 Task: Open a blank sheet, save the file as 'retention' Insert a table ' 2 by 2' In first column, add headers, 'Task, Status'. Under first header, add  ResearchUnder second header, add Completed. Change table style to  'Black '
Action: Mouse moved to (14, 25)
Screenshot: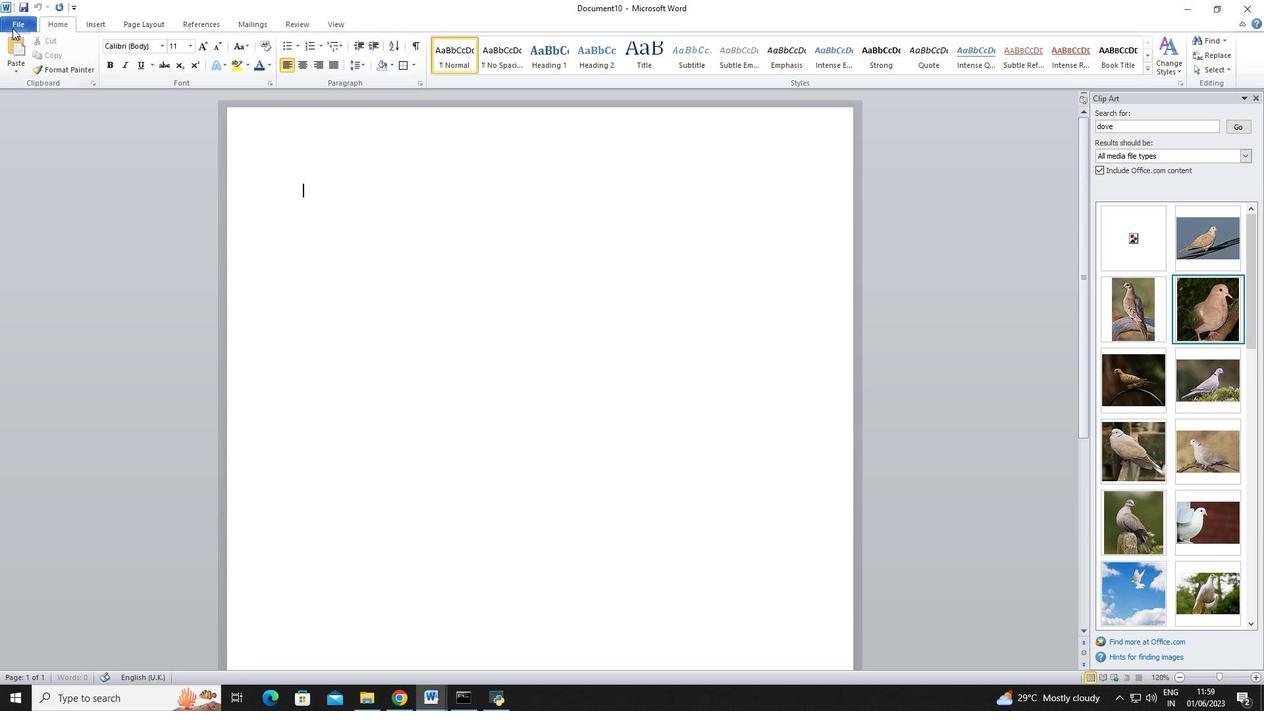 
Action: Mouse pressed left at (14, 25)
Screenshot: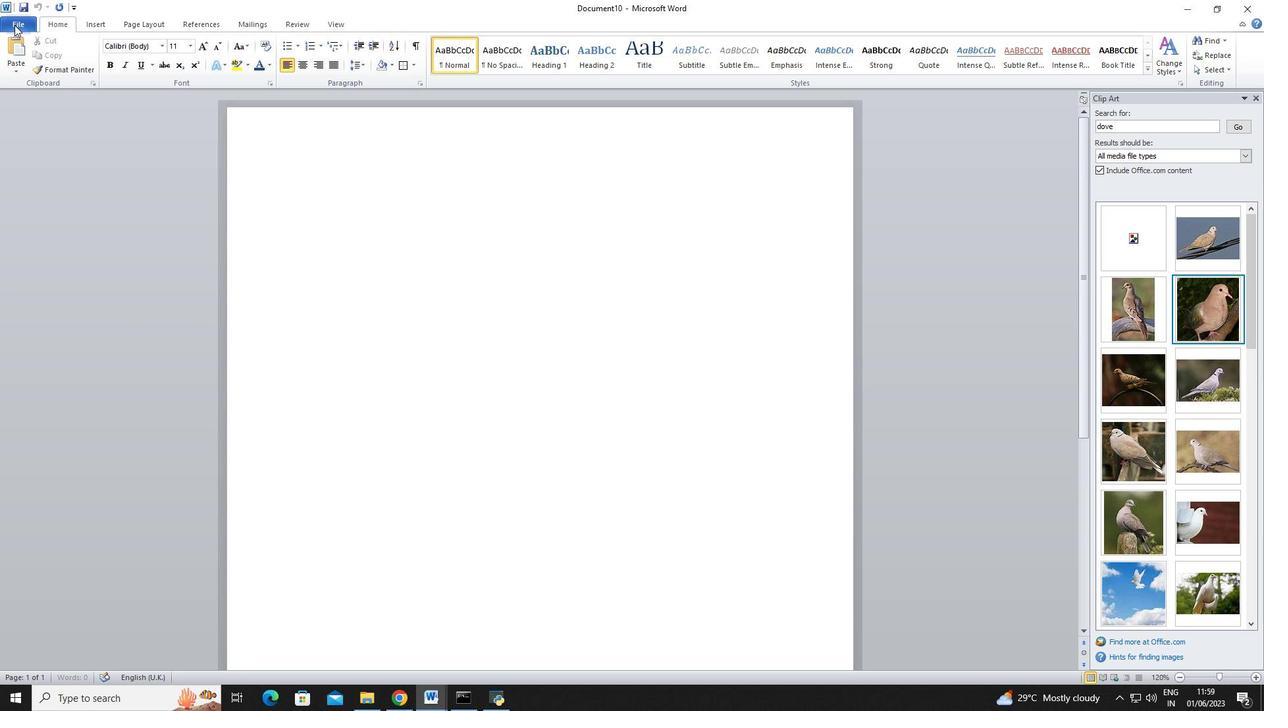 
Action: Mouse moved to (32, 170)
Screenshot: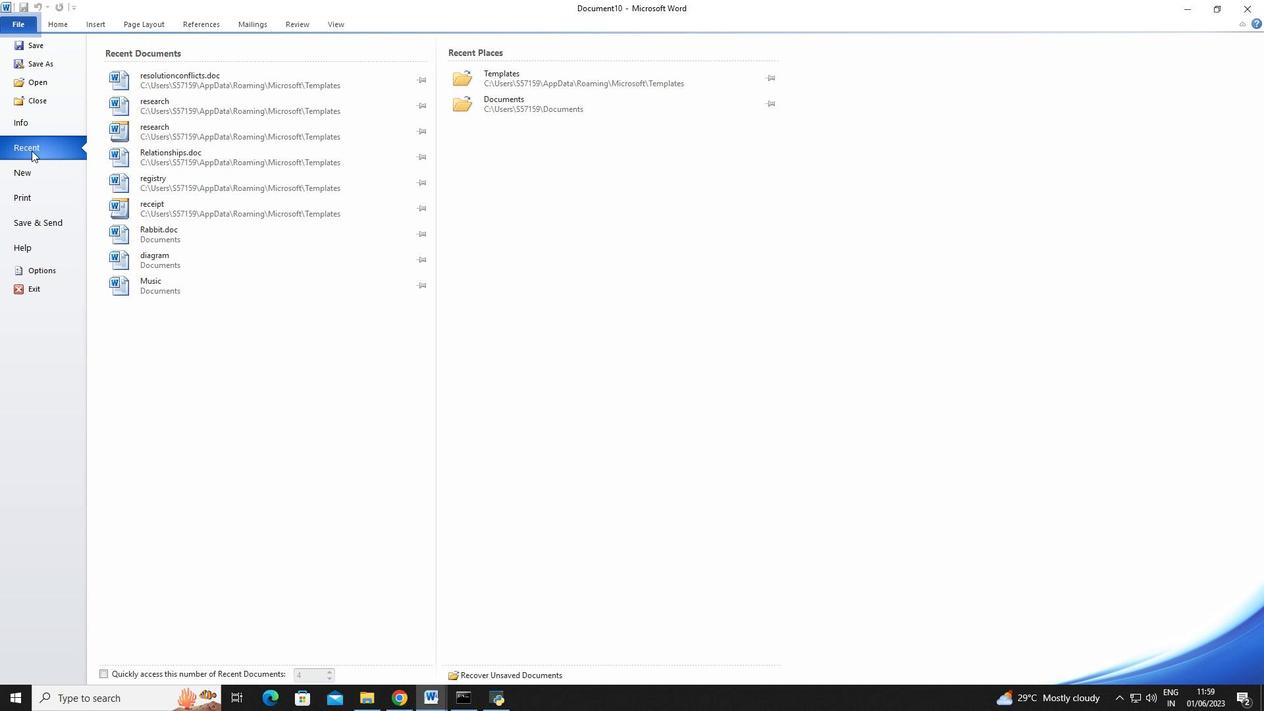 
Action: Mouse pressed left at (32, 170)
Screenshot: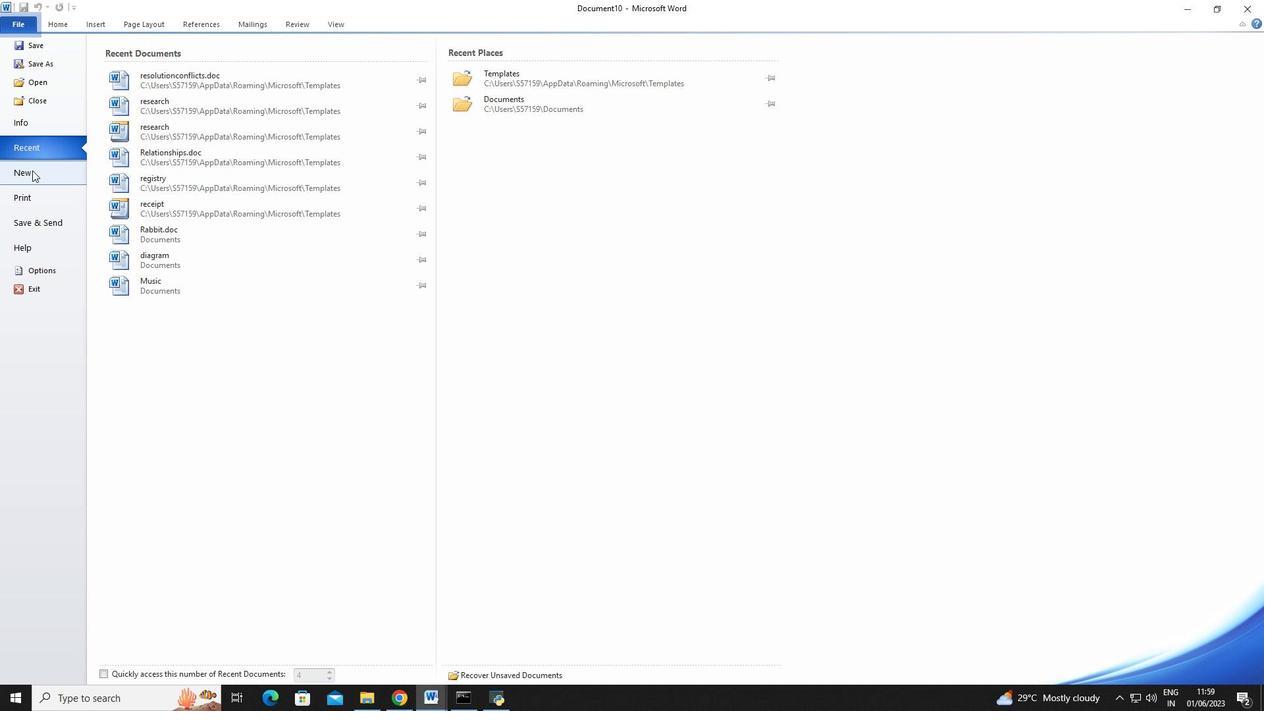 
Action: Mouse moved to (149, 115)
Screenshot: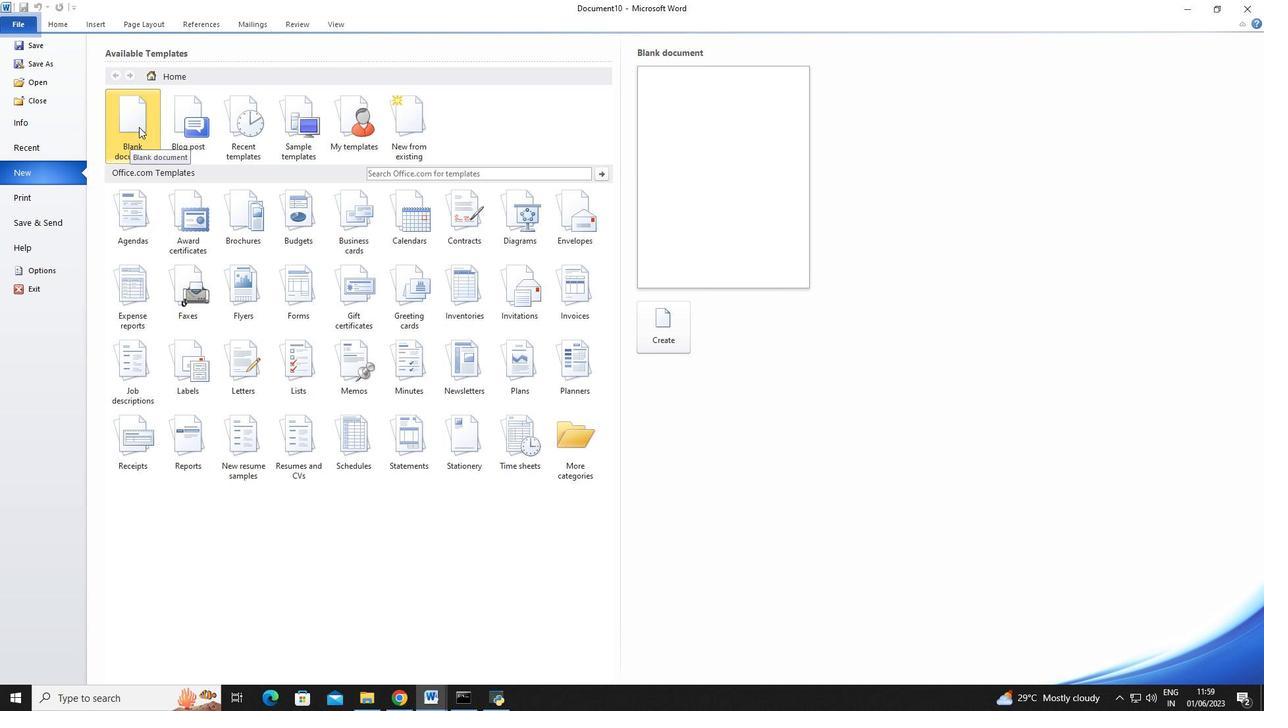 
Action: Mouse pressed left at (149, 115)
Screenshot: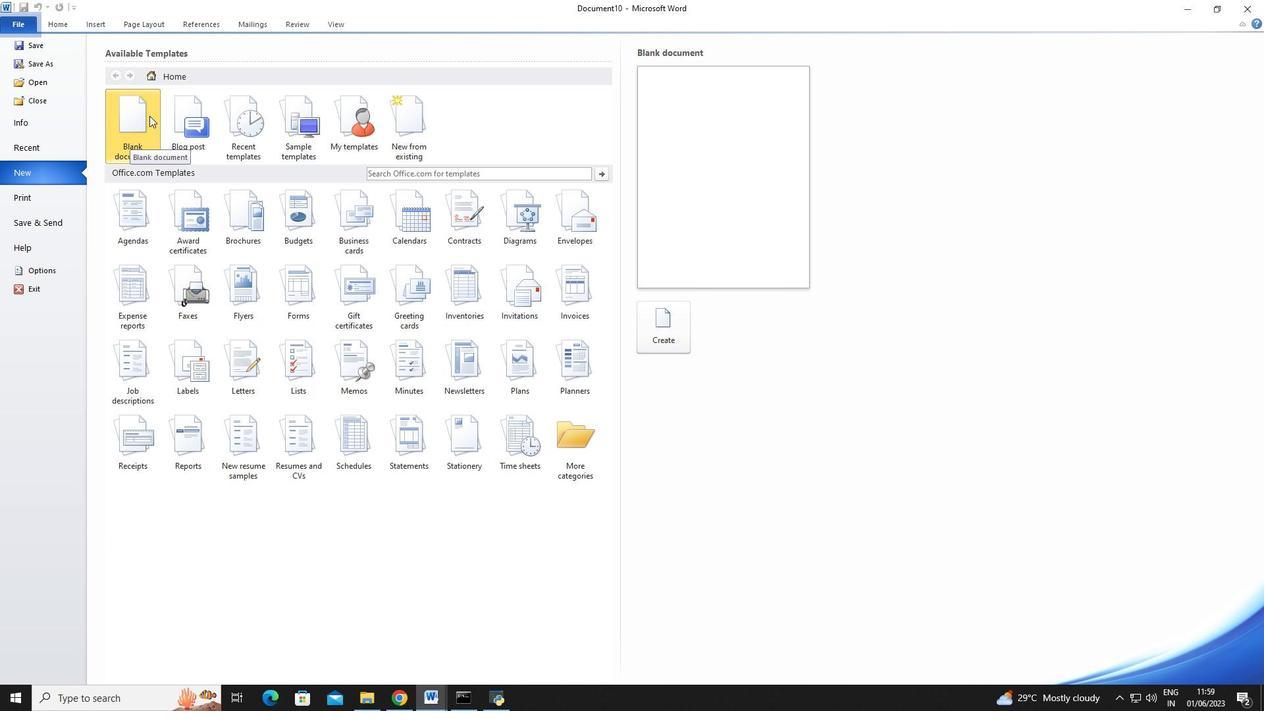 
Action: Mouse moved to (691, 343)
Screenshot: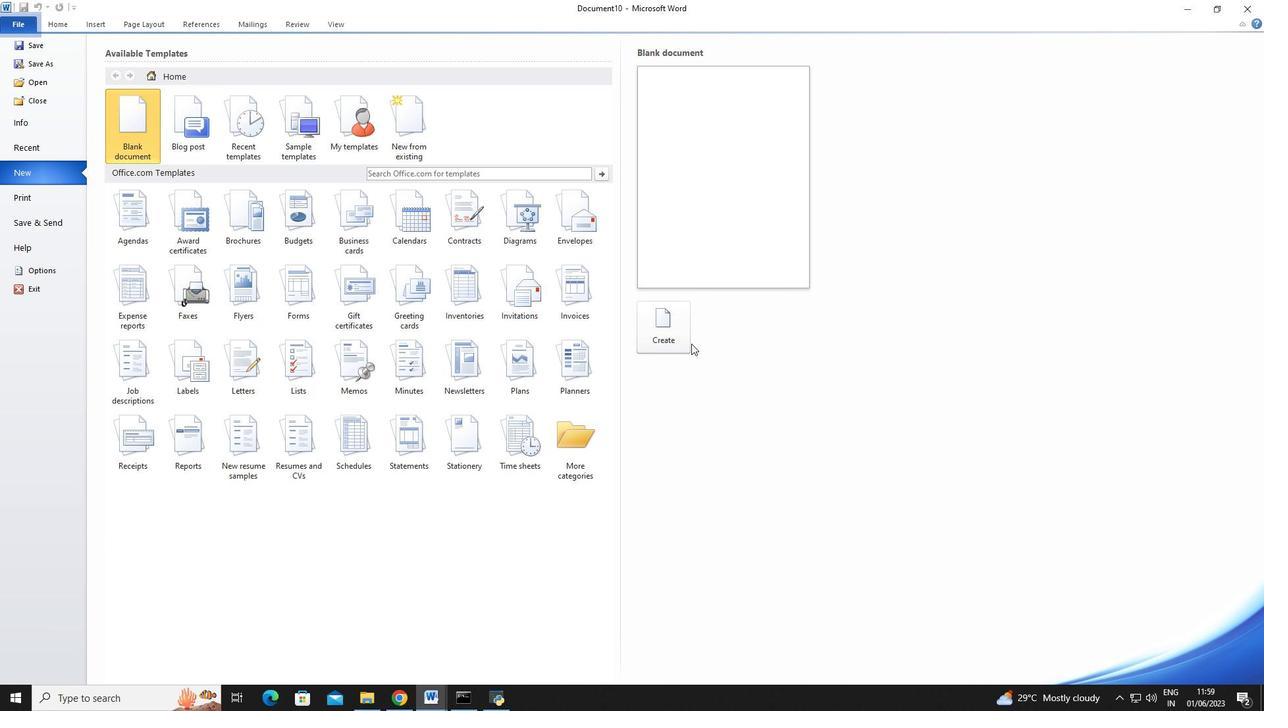 
Action: Mouse pressed left at (691, 343)
Screenshot: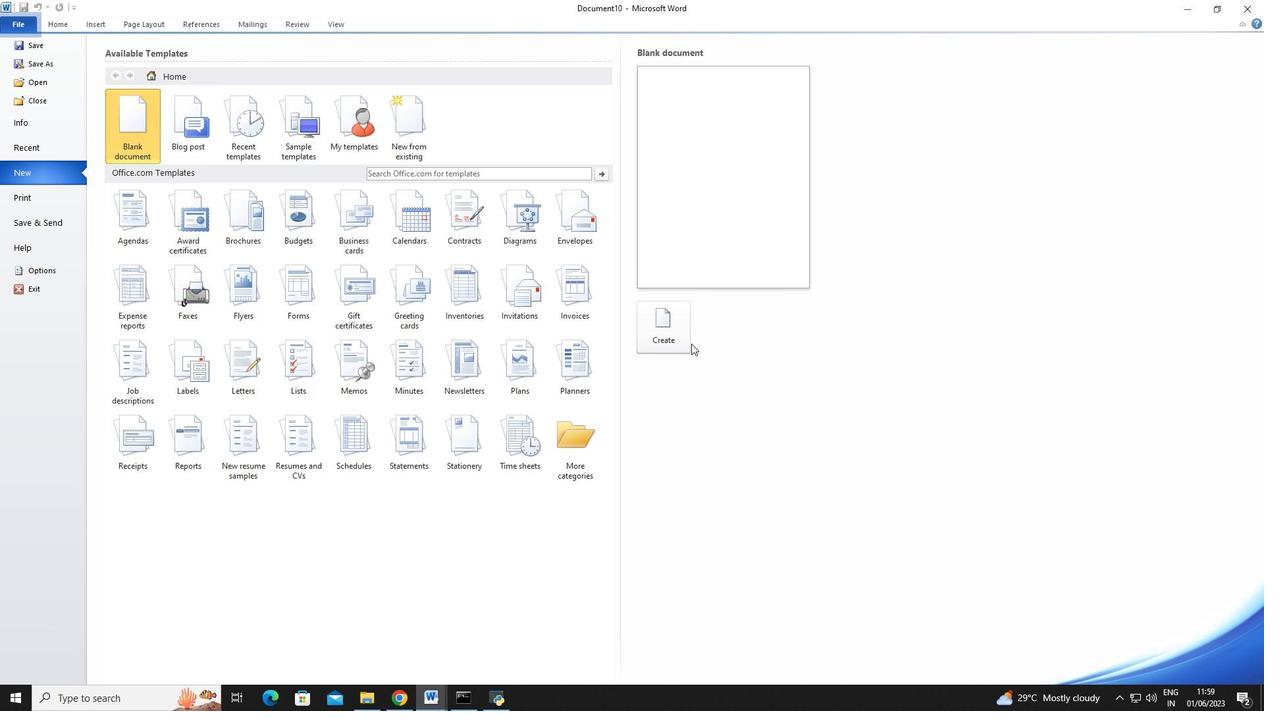 
Action: Mouse moved to (679, 337)
Screenshot: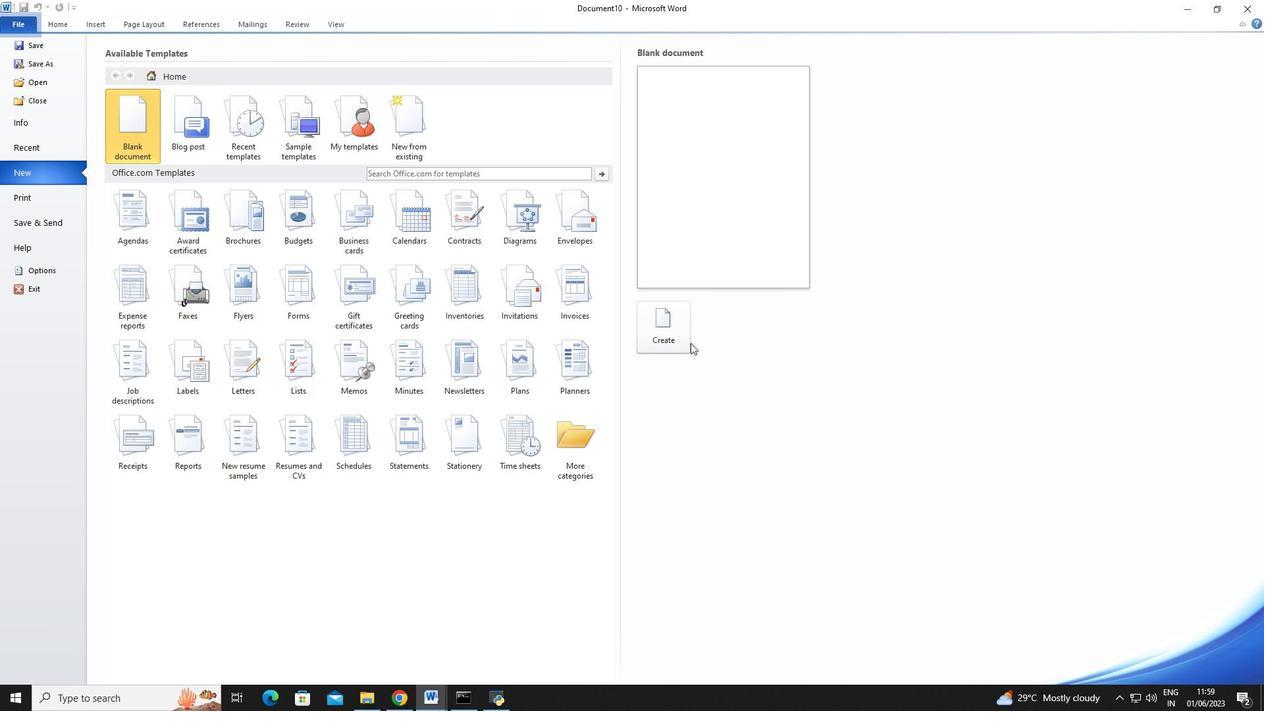 
Action: Mouse pressed left at (679, 337)
Screenshot: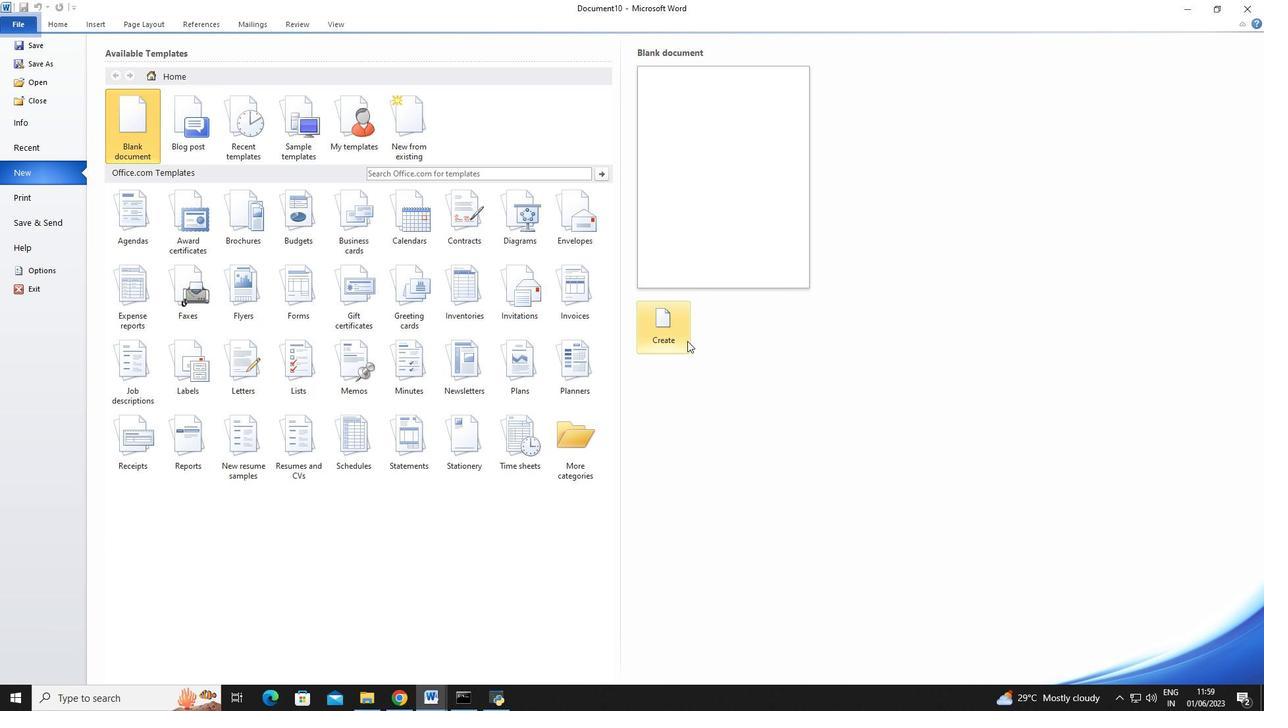 
Action: Mouse moved to (24, 3)
Screenshot: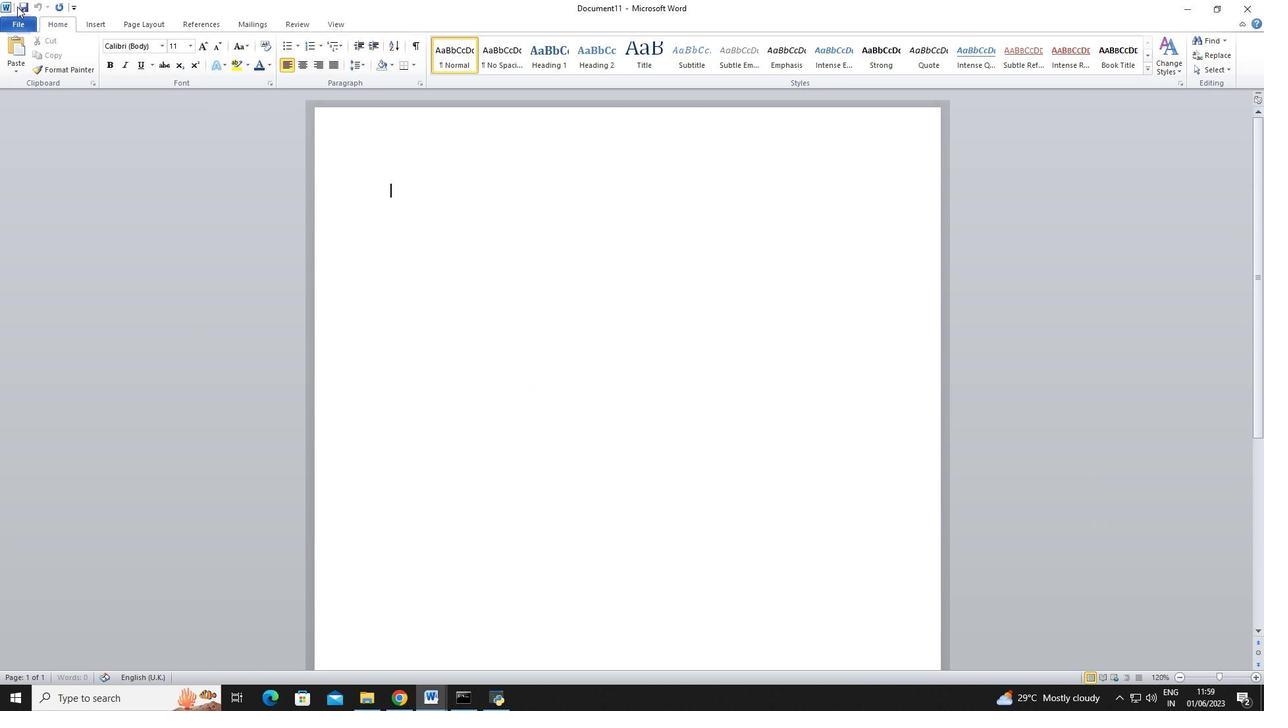 
Action: Mouse pressed left at (24, 3)
Screenshot: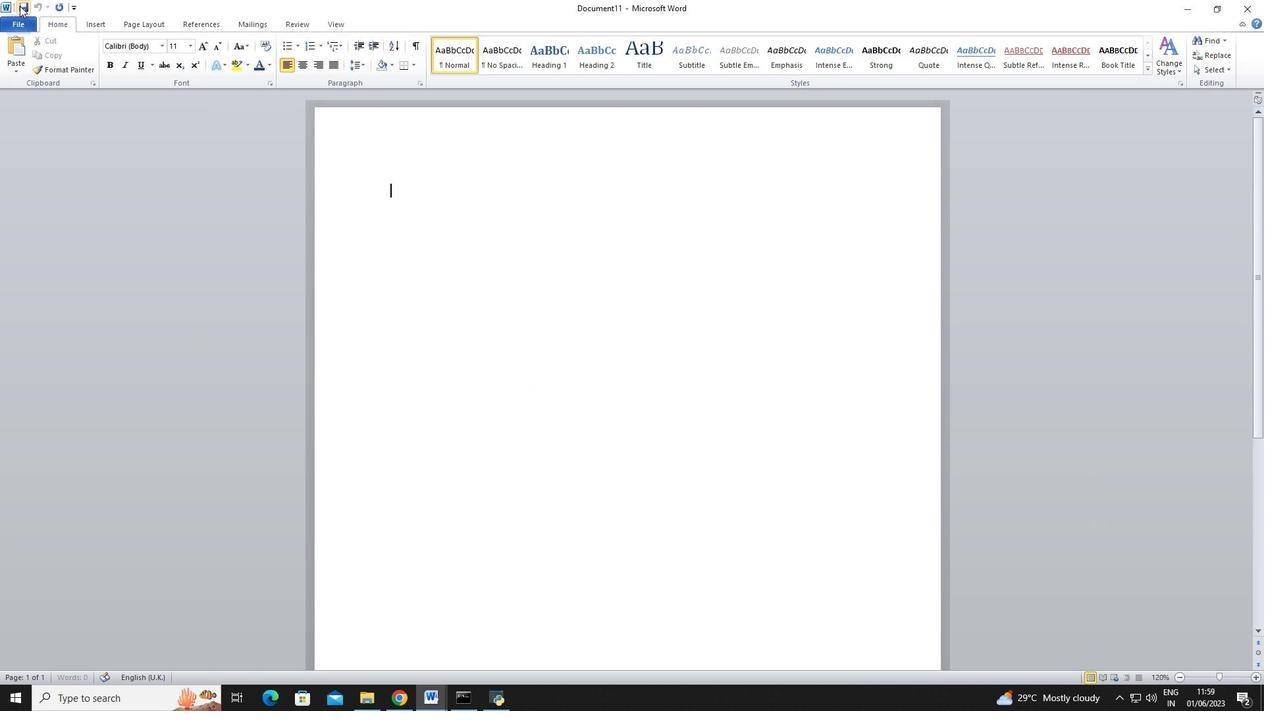 
Action: Mouse moved to (144, 255)
Screenshot: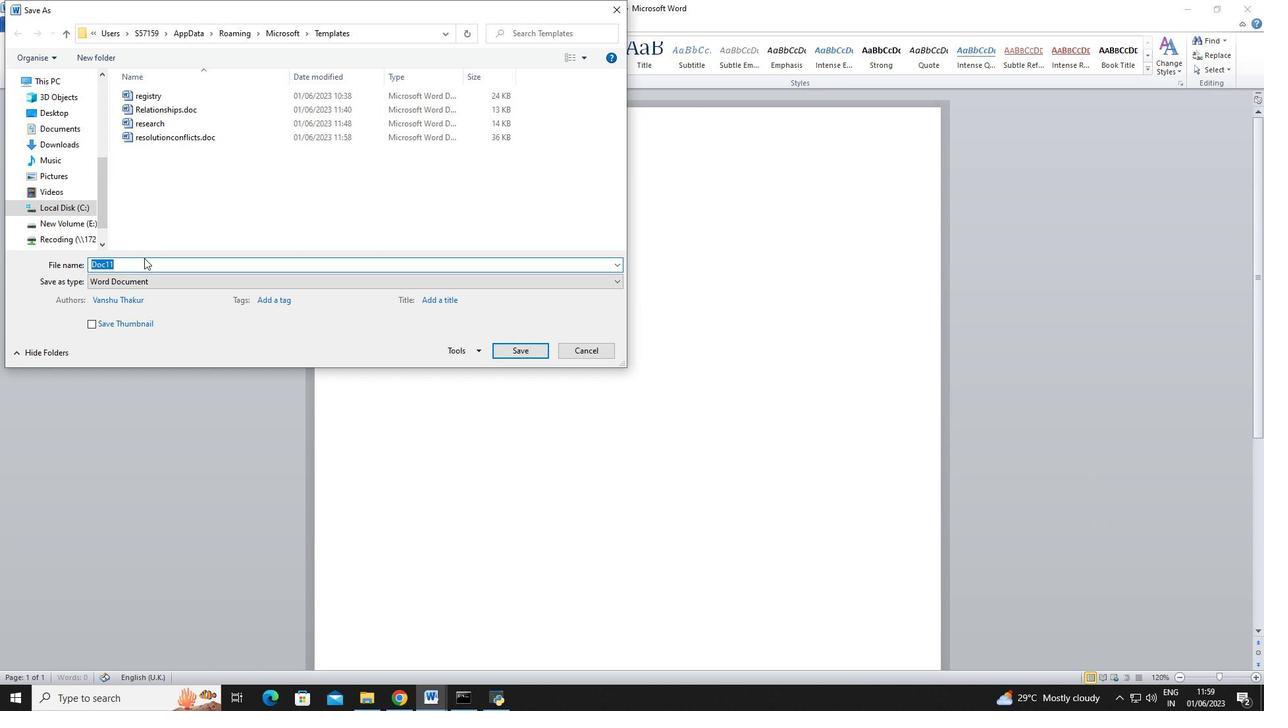 
Action: Key pressed rete
Screenshot: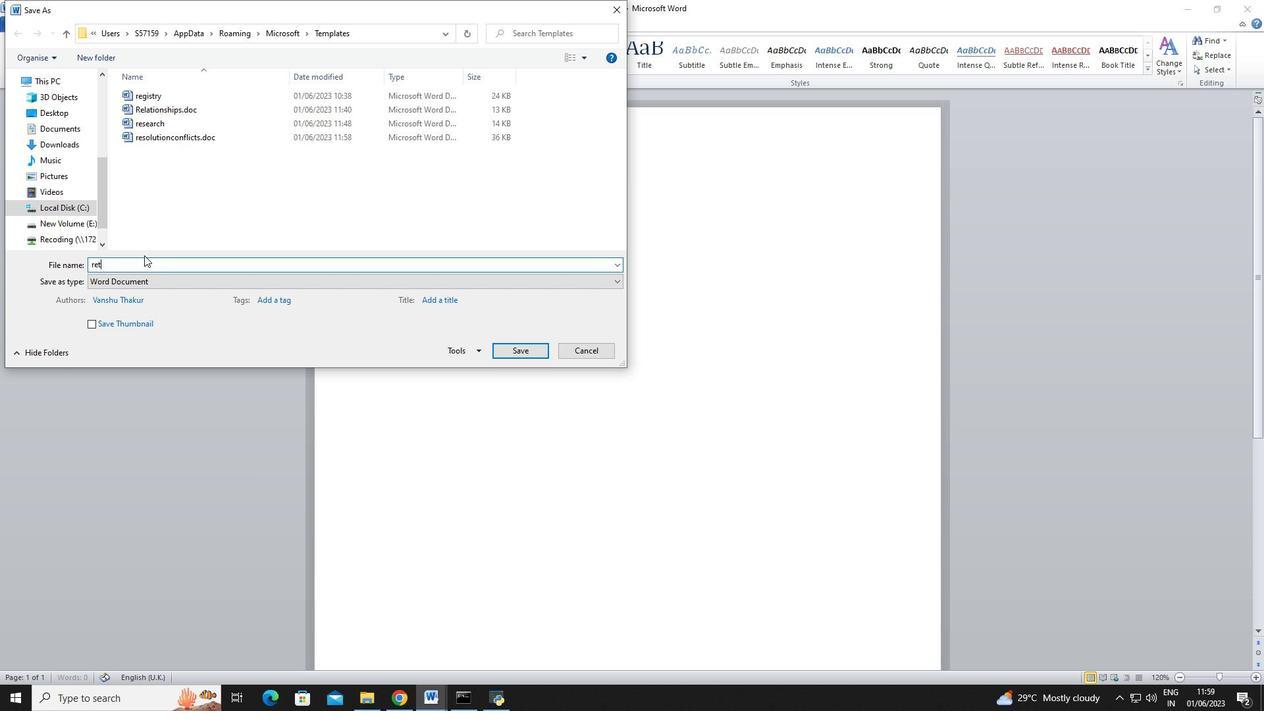 
Action: Mouse moved to (144, 254)
Screenshot: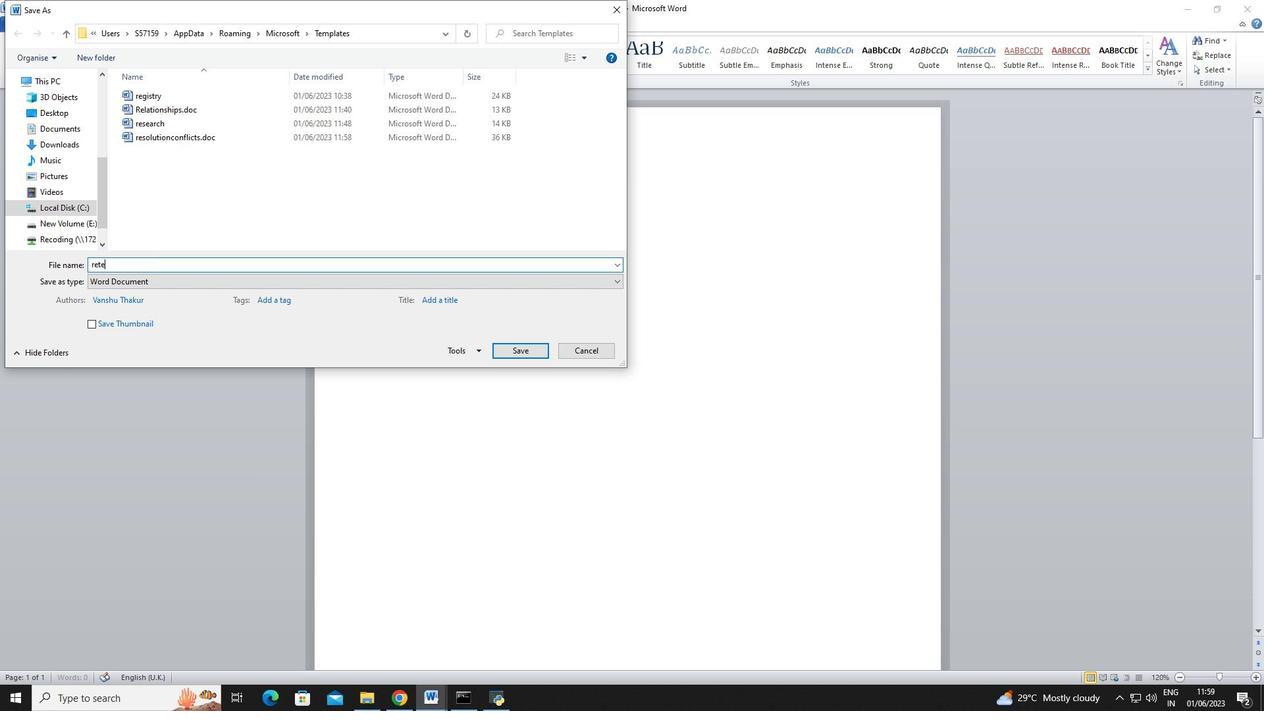 
Action: Key pressed ntion
Screenshot: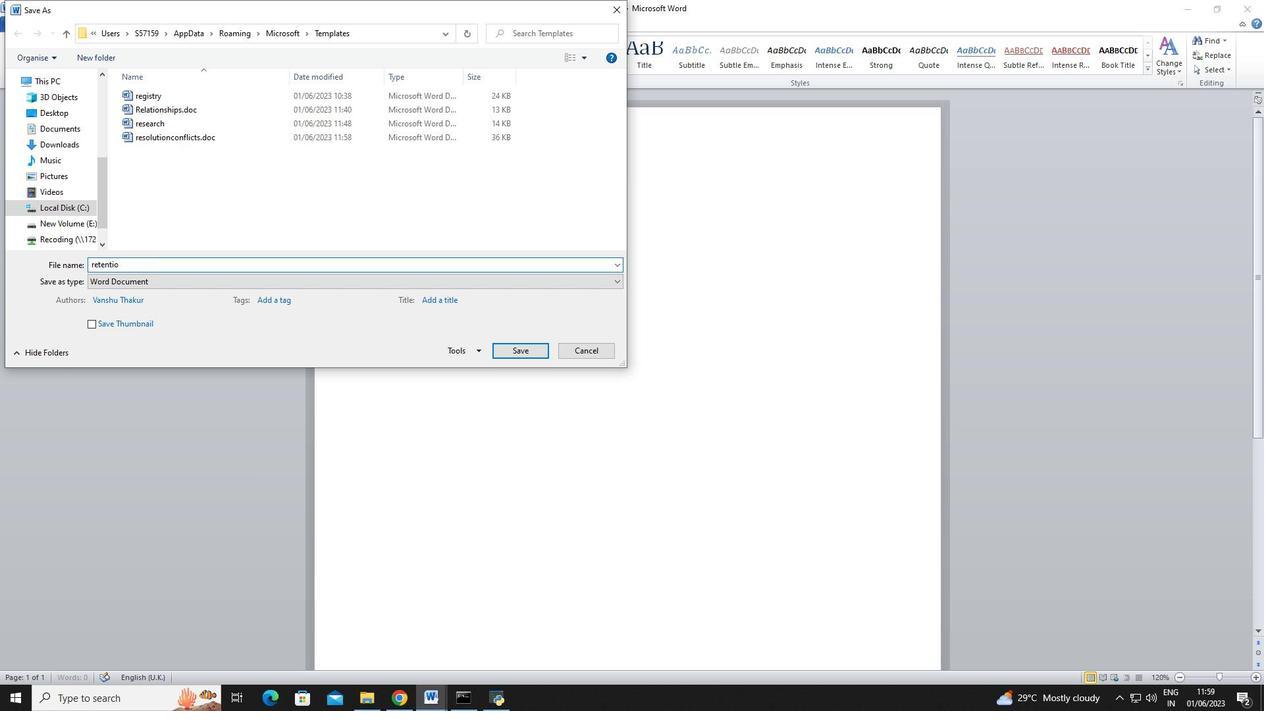 
Action: Mouse moved to (525, 357)
Screenshot: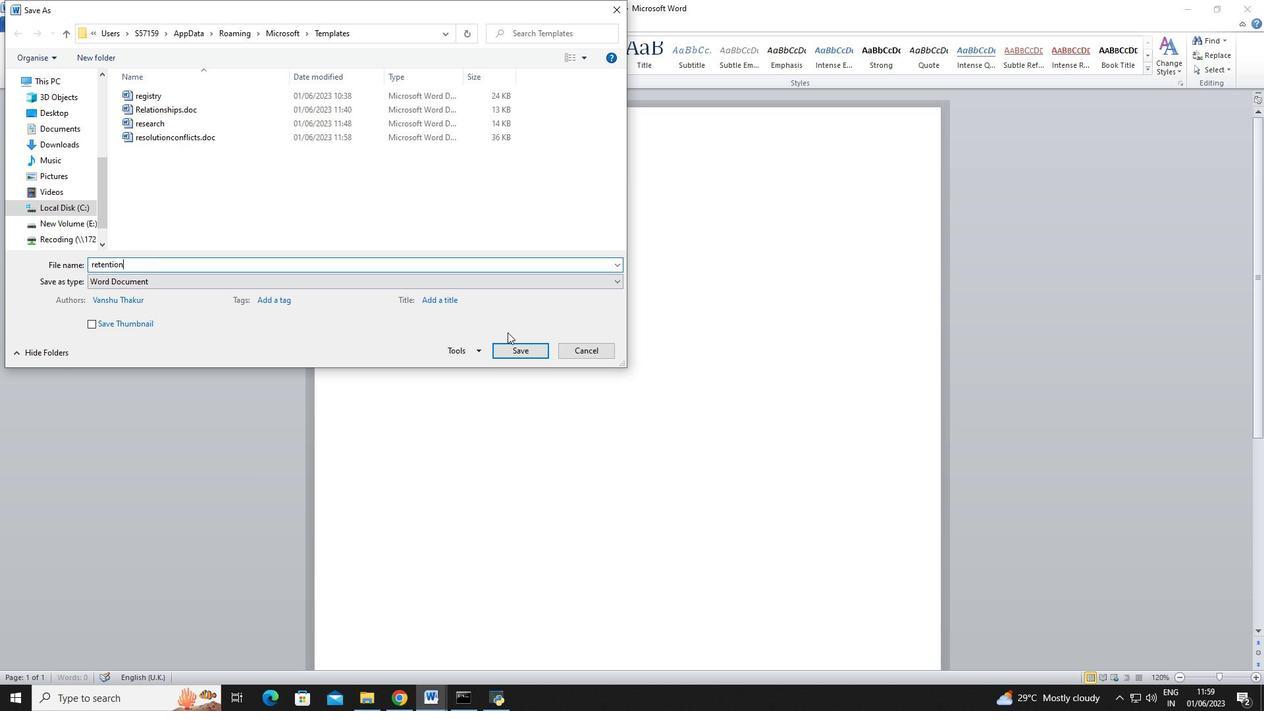 
Action: Mouse pressed left at (525, 357)
Screenshot: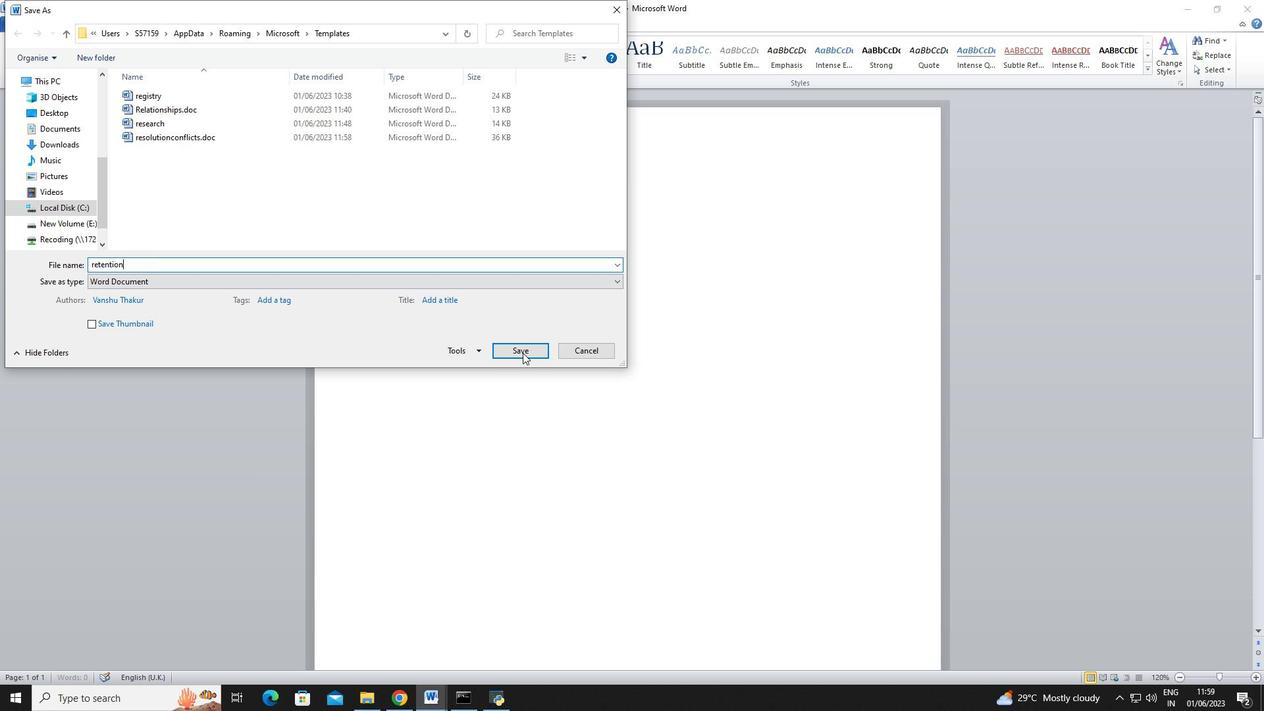 
Action: Mouse moved to (100, 19)
Screenshot: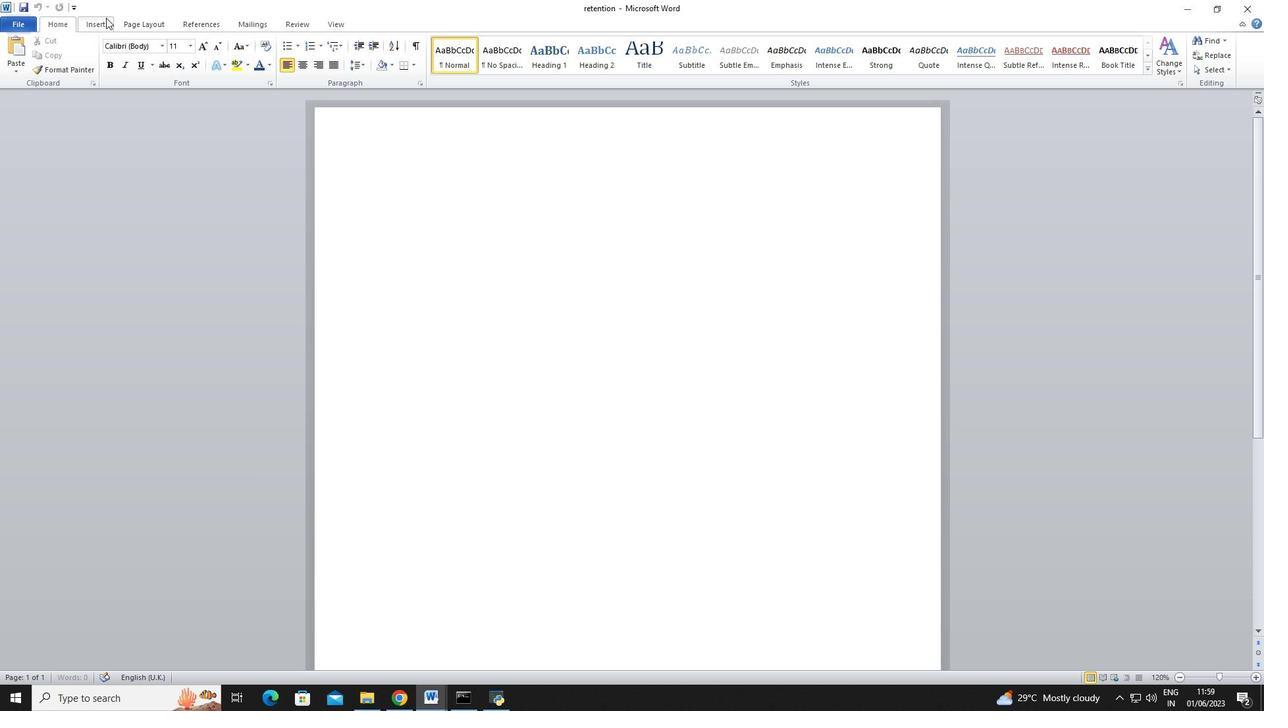 
Action: Mouse pressed left at (100, 19)
Screenshot: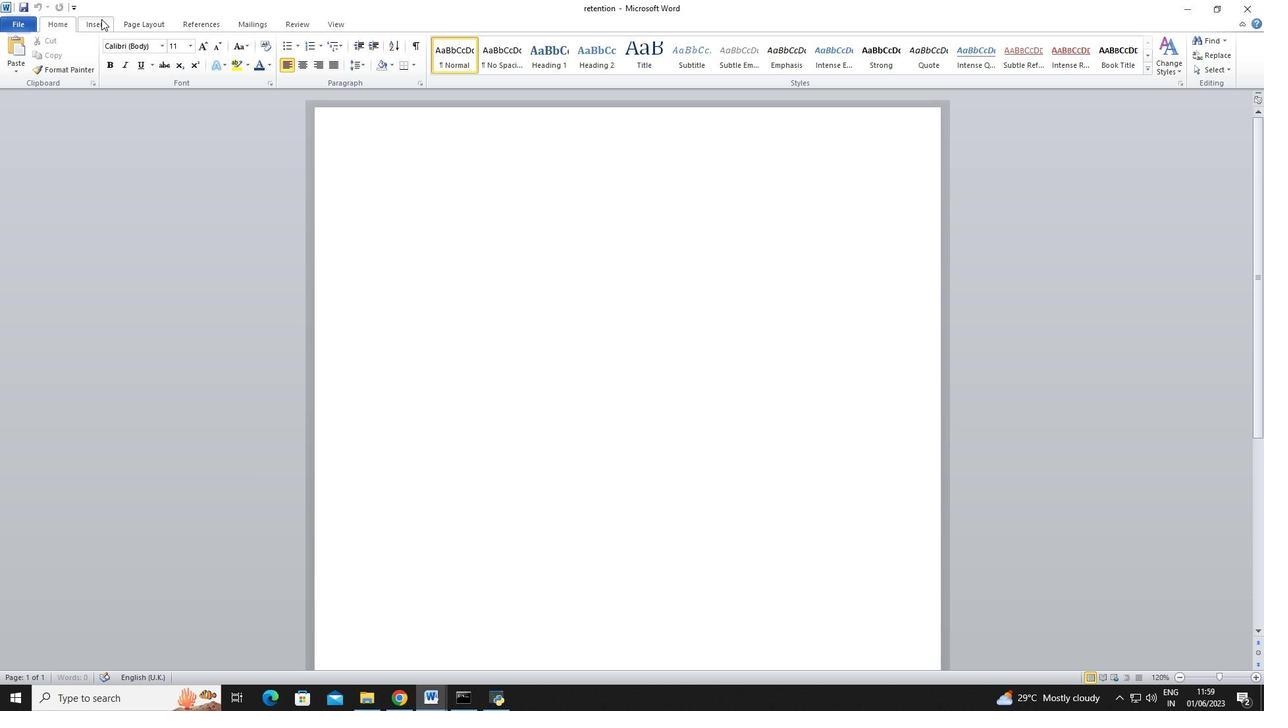
Action: Mouse moved to (110, 57)
Screenshot: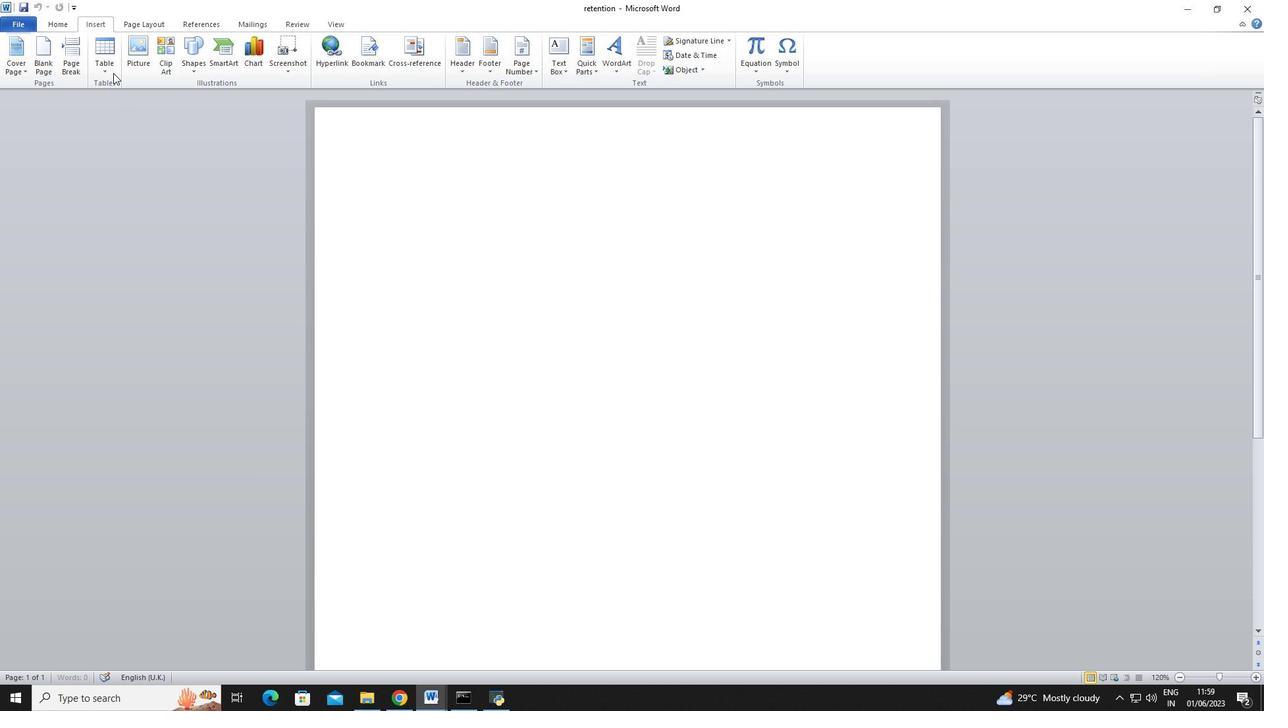 
Action: Mouse pressed left at (110, 57)
Screenshot: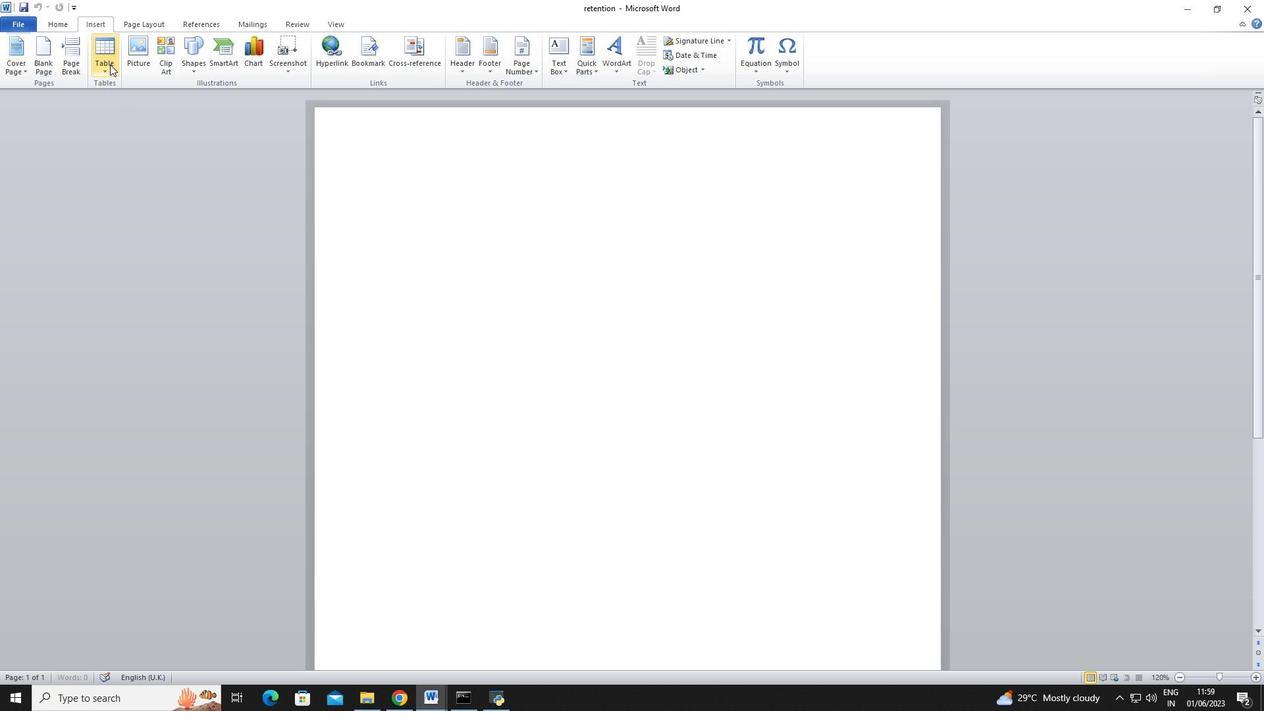 
Action: Mouse moved to (113, 108)
Screenshot: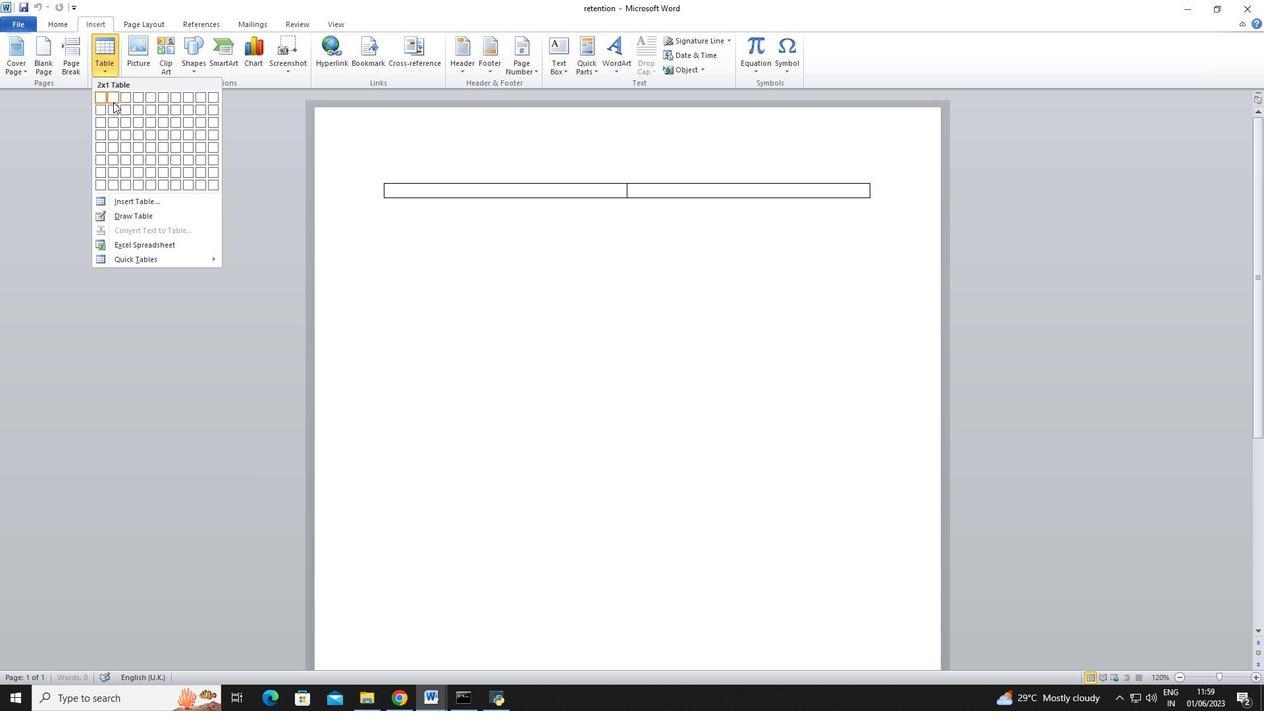 
Action: Mouse pressed left at (113, 108)
Screenshot: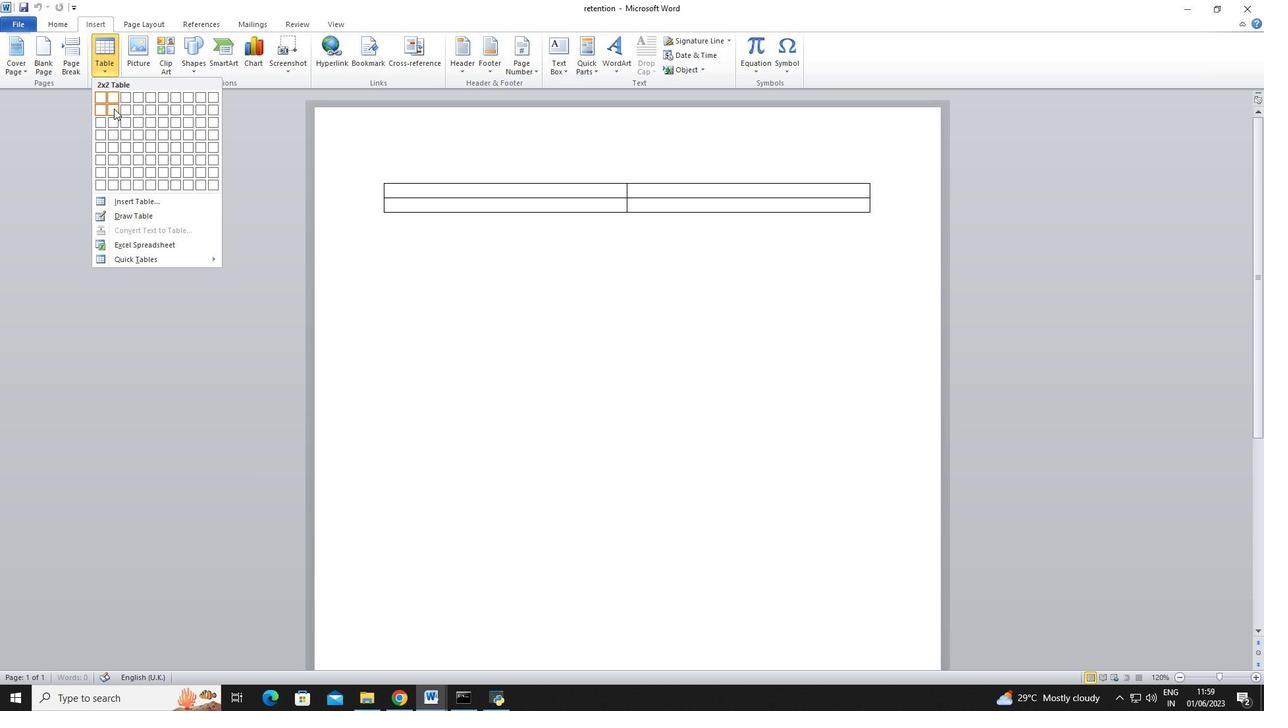 
Action: Mouse moved to (423, 192)
Screenshot: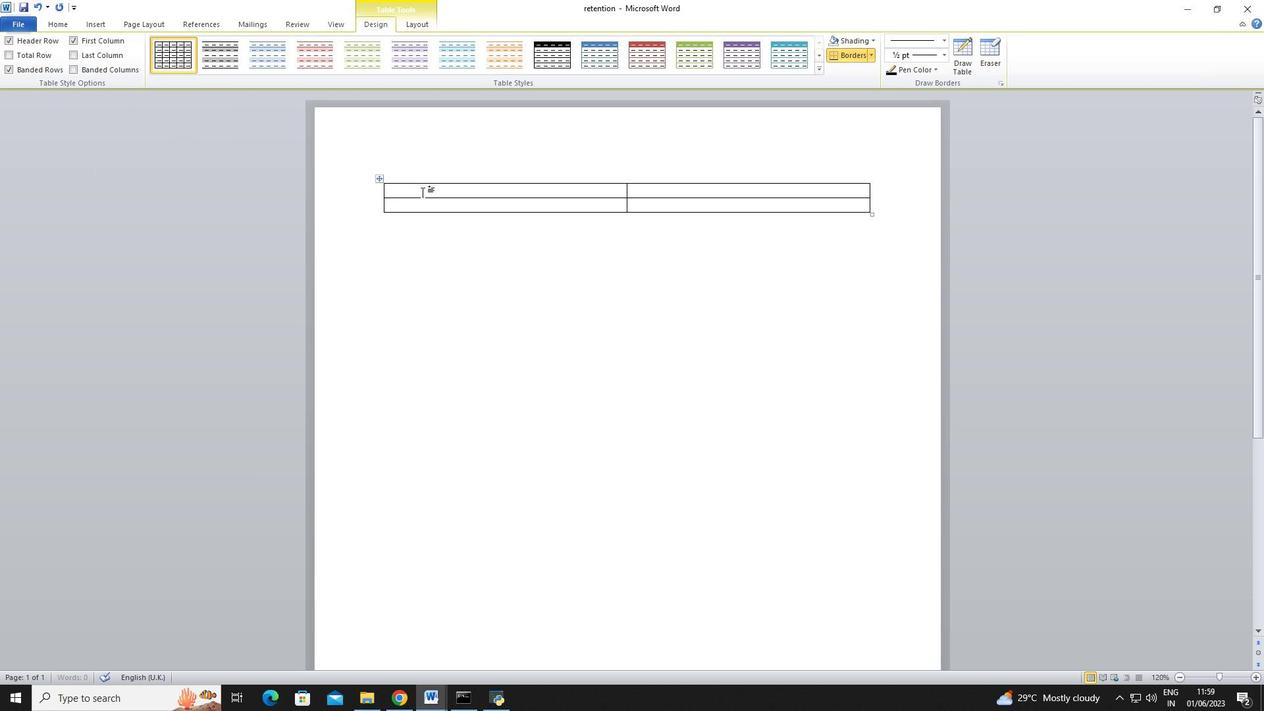 
Action: Mouse pressed left at (423, 192)
Screenshot: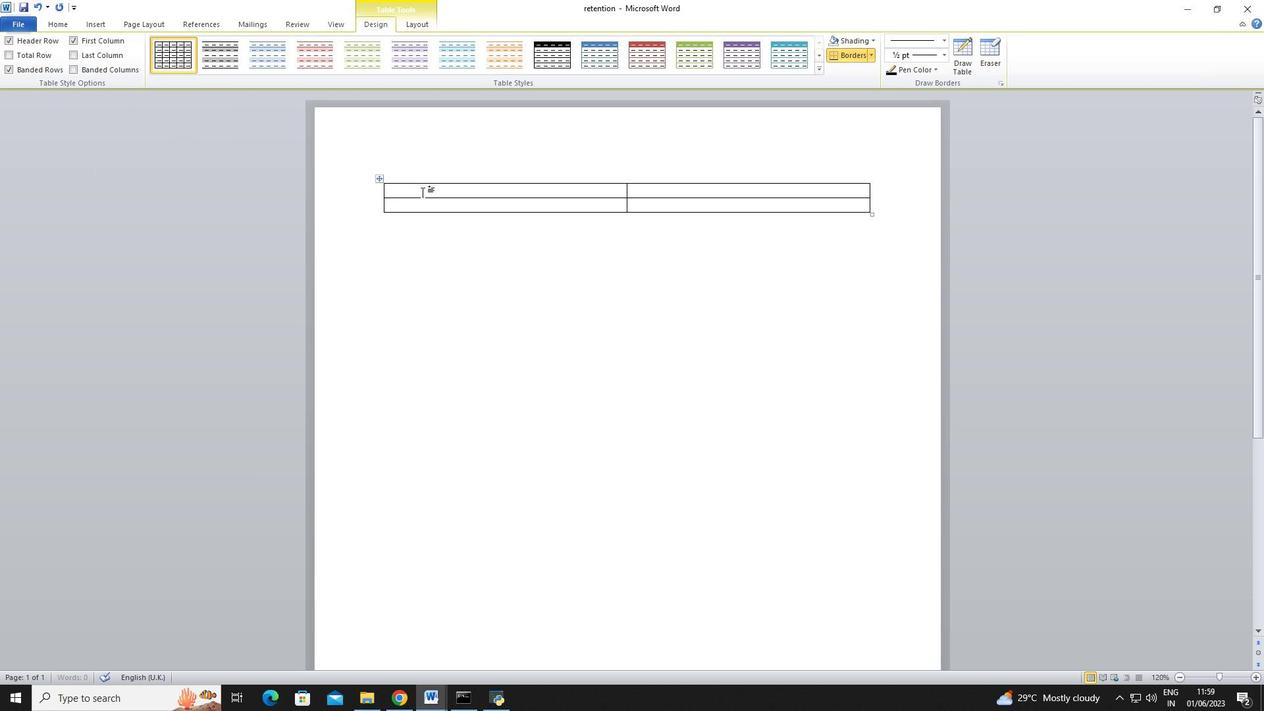 
Action: Key pressed <Key.shift><Key.shift><Key.shift><Key.shift><Key.shift><Key.shift><Key.shift><Key.shift><Key.shift><Key.shift><Key.shift><Key.shift><Key.shift>Headers
Screenshot: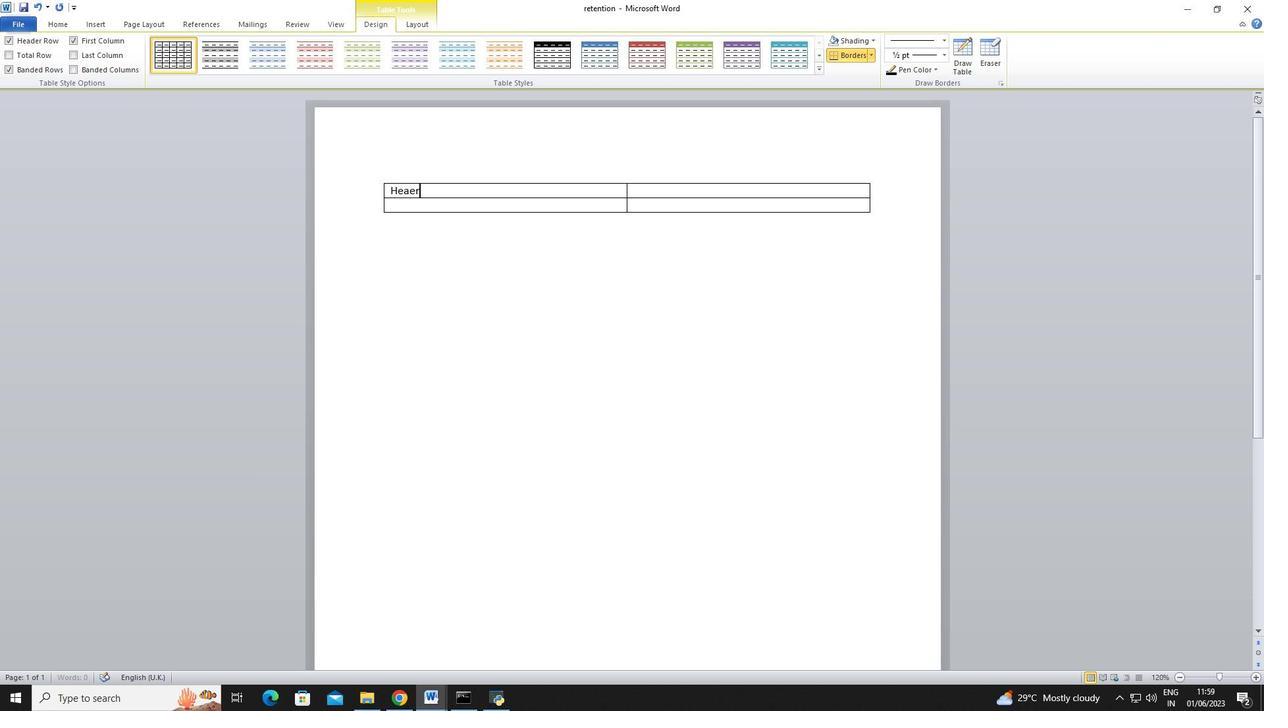
Action: Mouse moved to (444, 193)
Screenshot: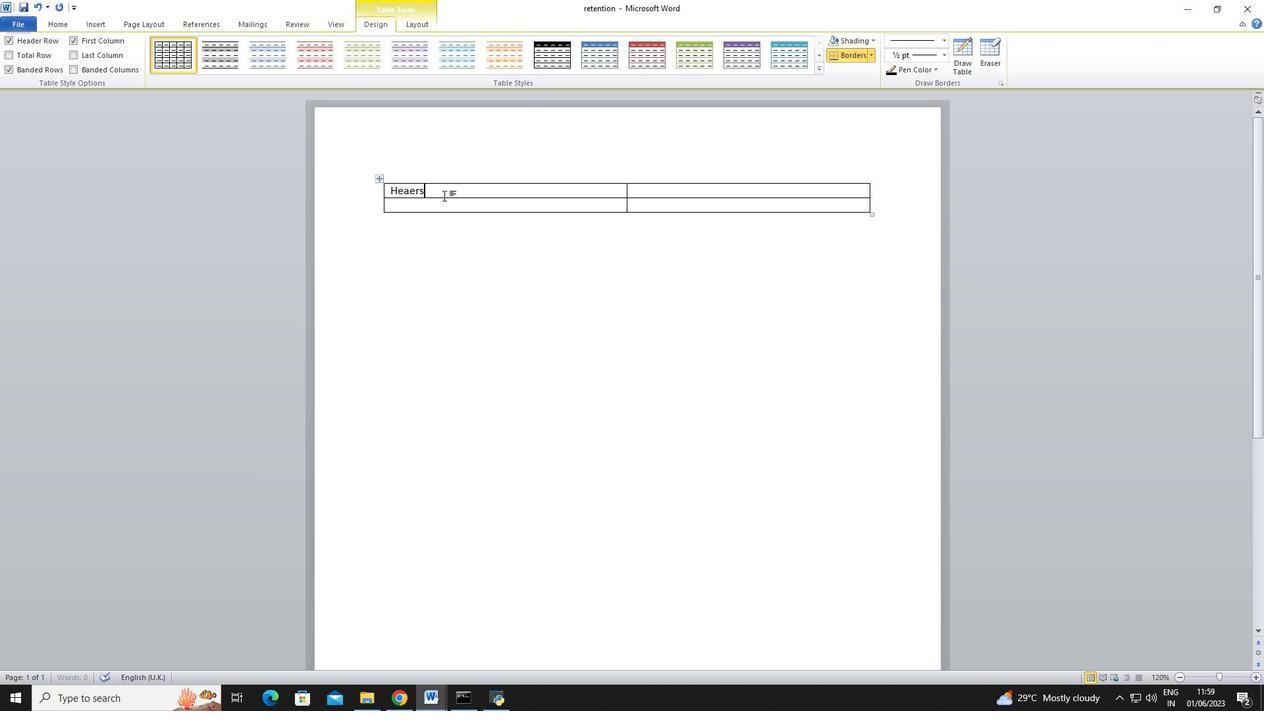 
Action: Mouse pressed left at (444, 193)
Screenshot: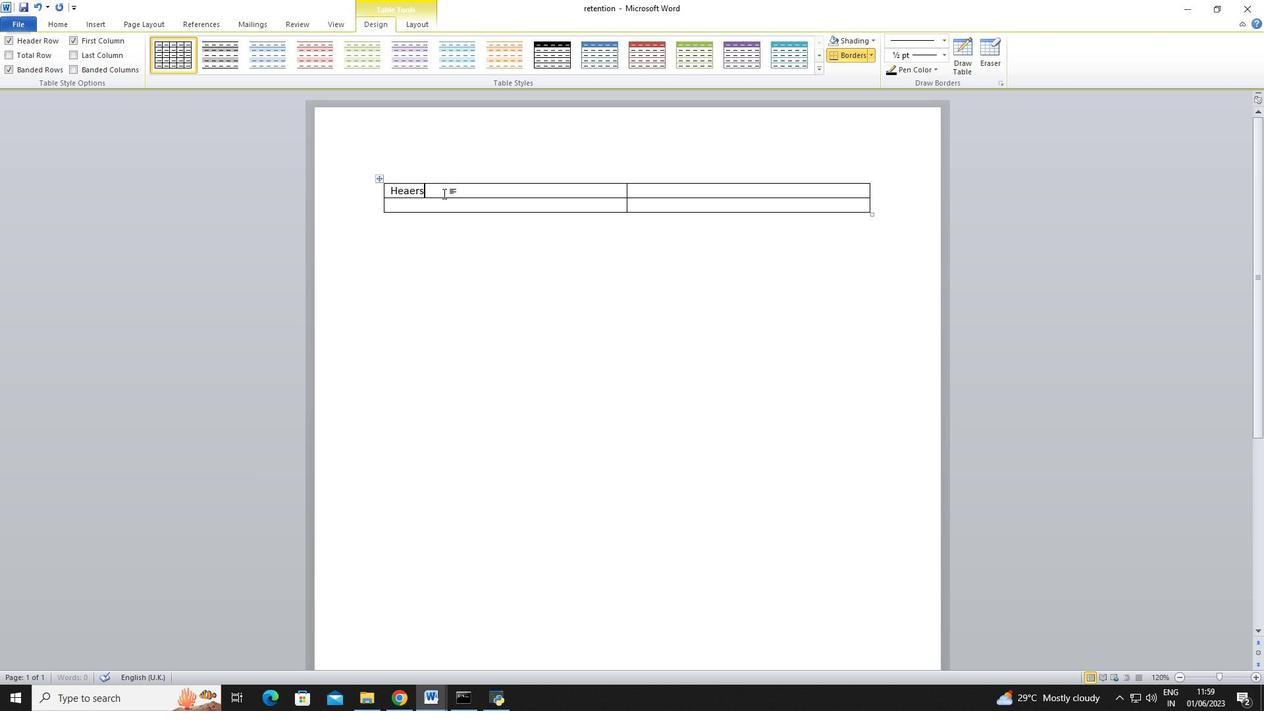 
Action: Mouse moved to (388, 189)
Screenshot: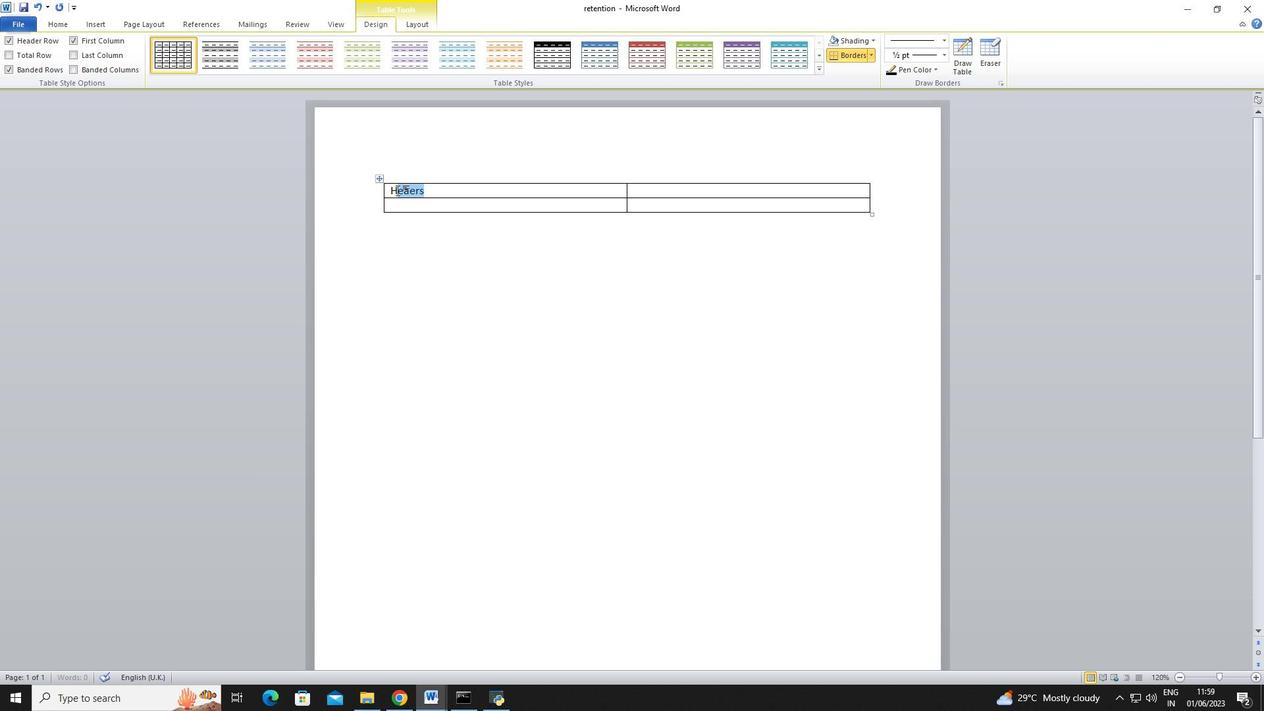 
Action: Key pressed <Key.shift>Task
Screenshot: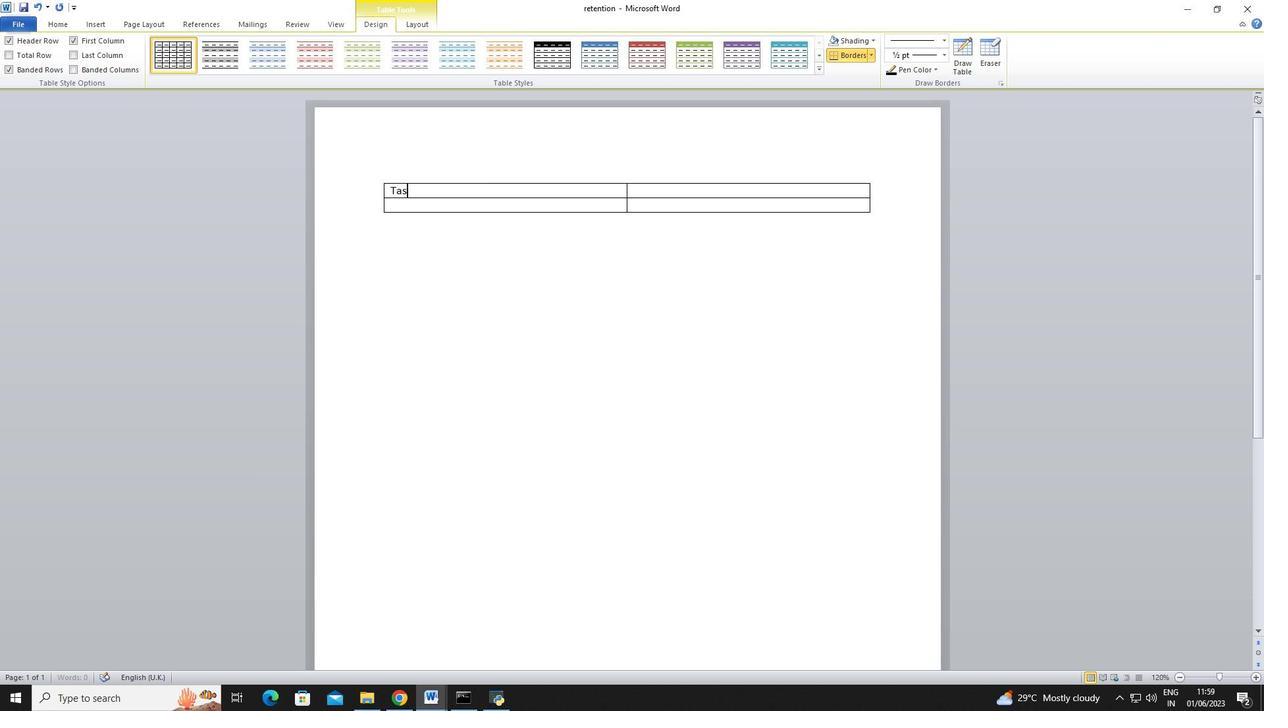 
Action: Mouse moved to (662, 193)
Screenshot: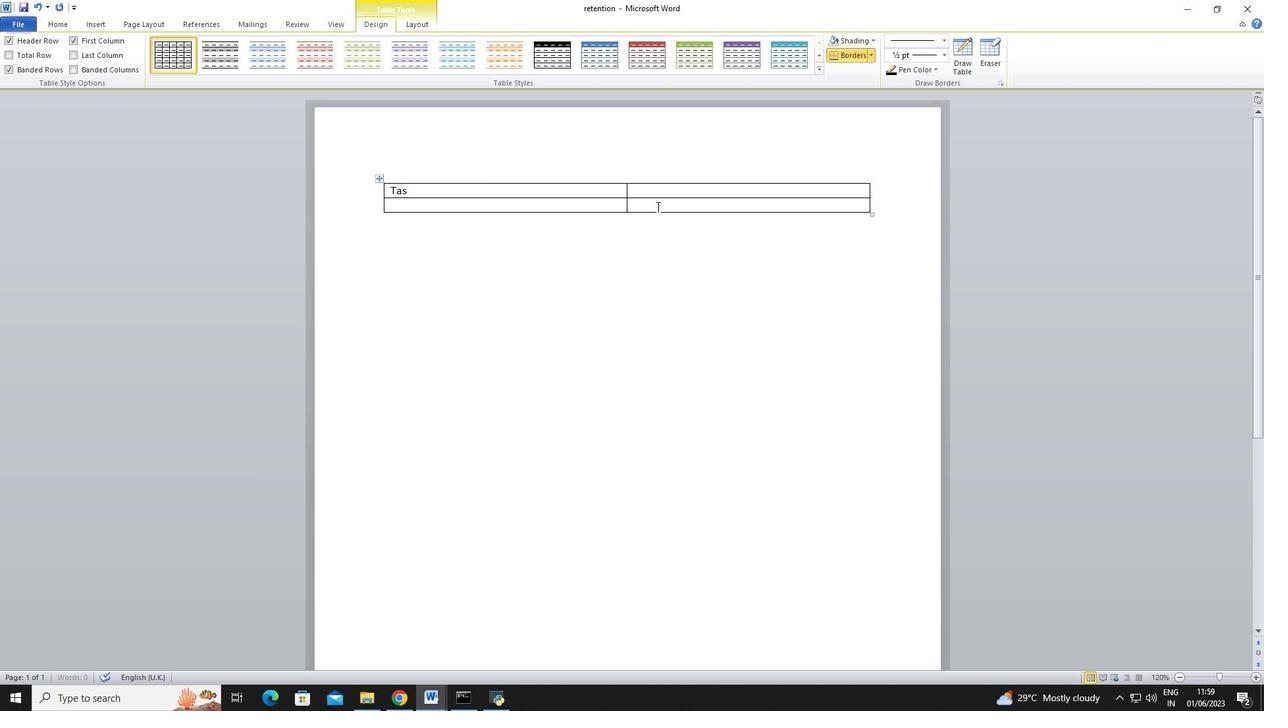 
Action: Mouse pressed left at (662, 193)
Screenshot: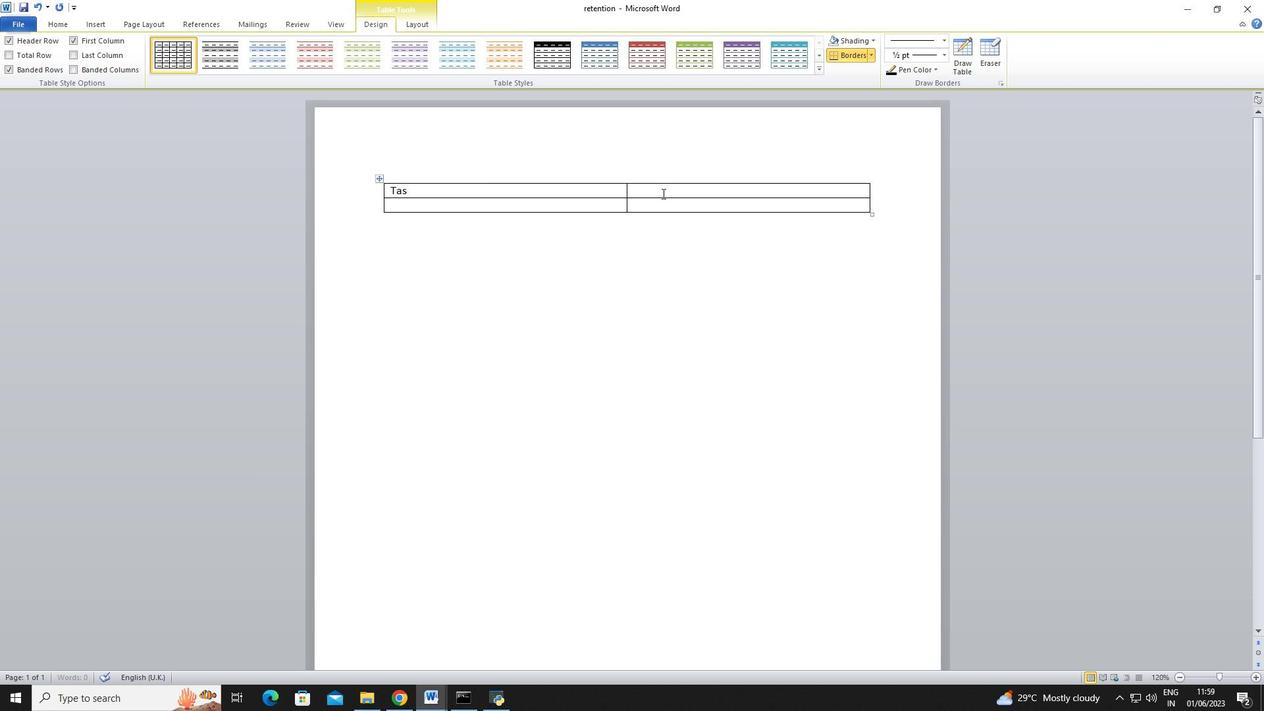 
Action: Key pressed <Key.shift><Key.shift><Key.shift><Key.shift><Key.shift><Key.shift><Key.shift><Key.shift><Key.shift><Key.shift><Key.shift><Key.shift><Key.shift><Key.shift><Key.shift><Key.shift><Key.shift><Key.shift><Key.shift>Staatus
Screenshot: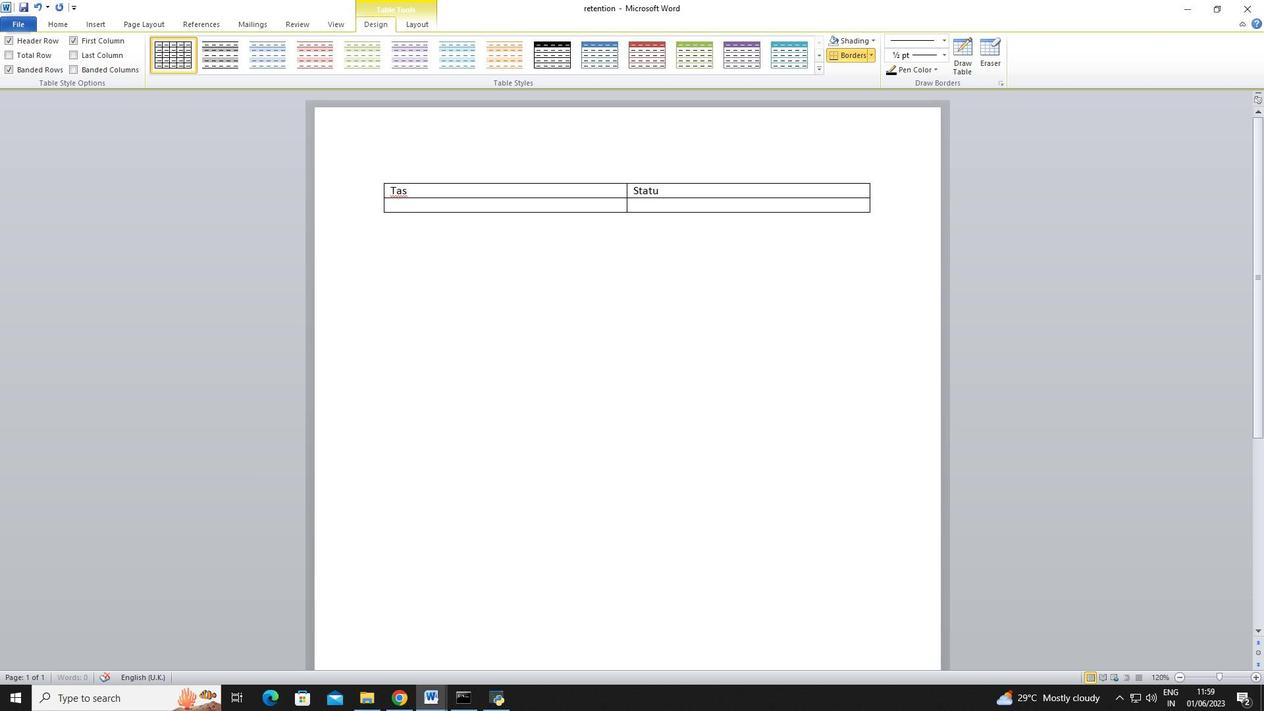 
Action: Mouse moved to (422, 193)
Screenshot: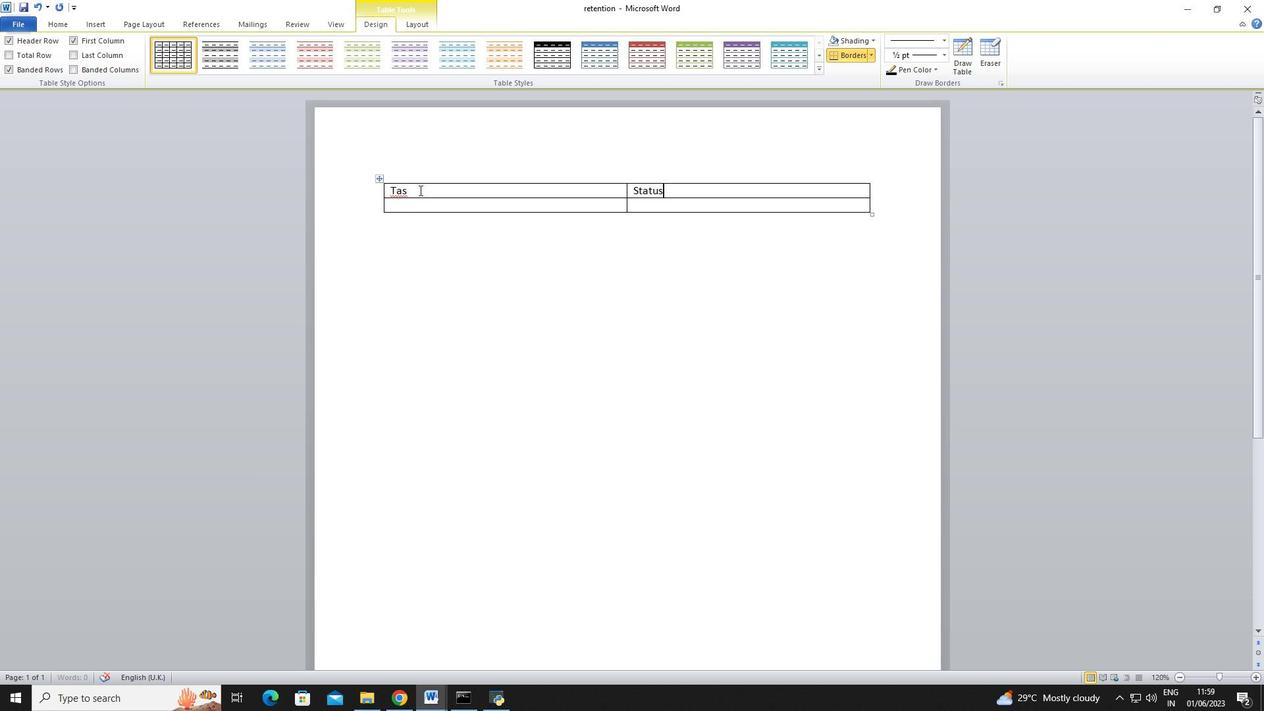 
Action: Mouse pressed left at (422, 193)
Screenshot: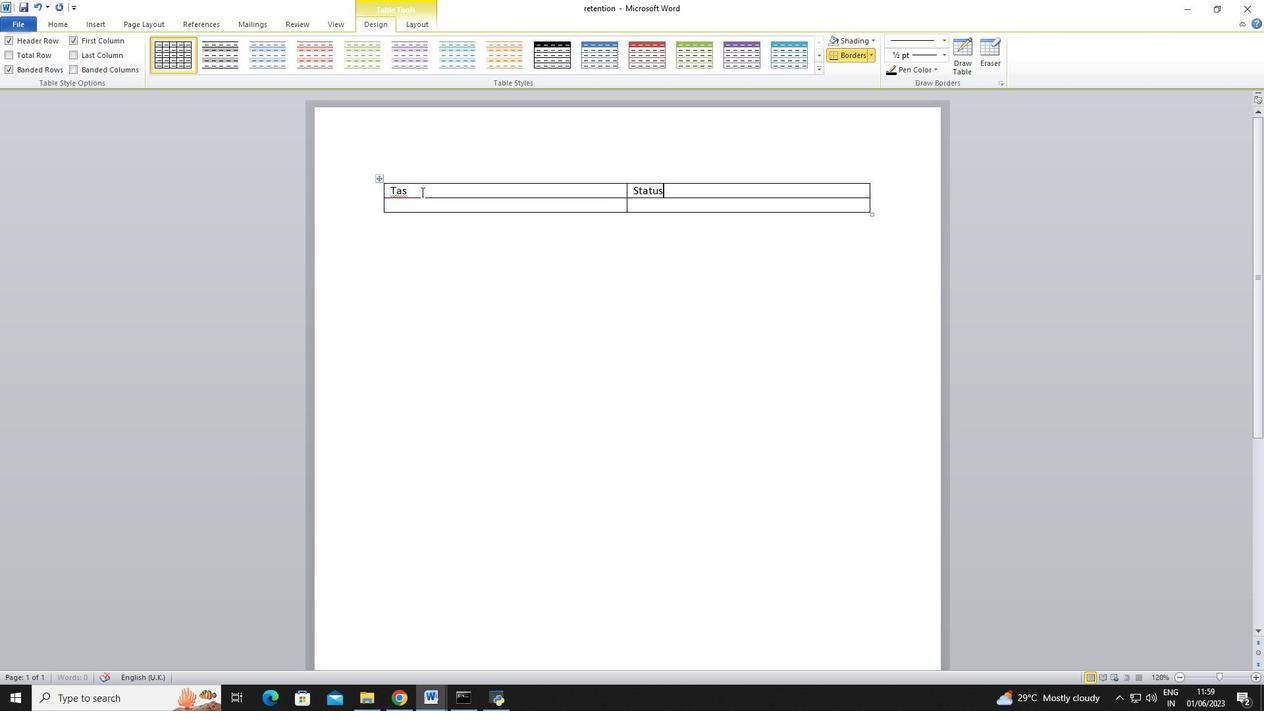 
Action: Key pressed k
Screenshot: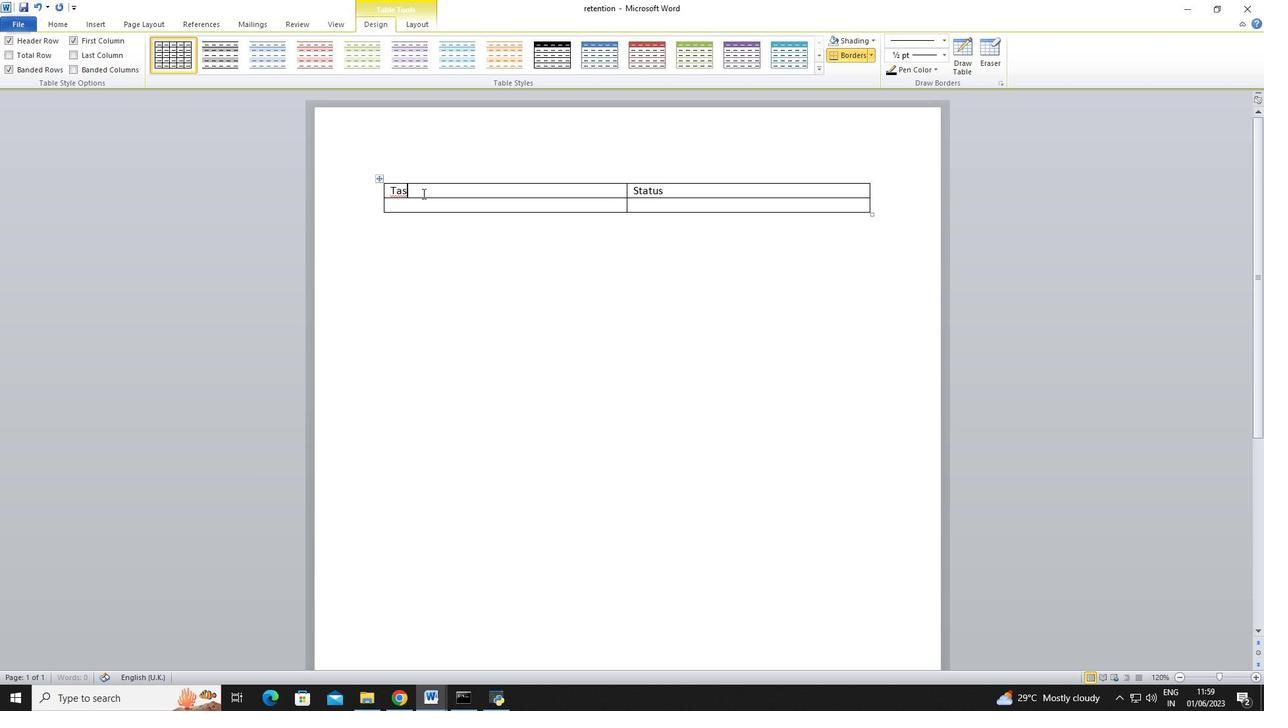 
Action: Mouse moved to (407, 212)
Screenshot: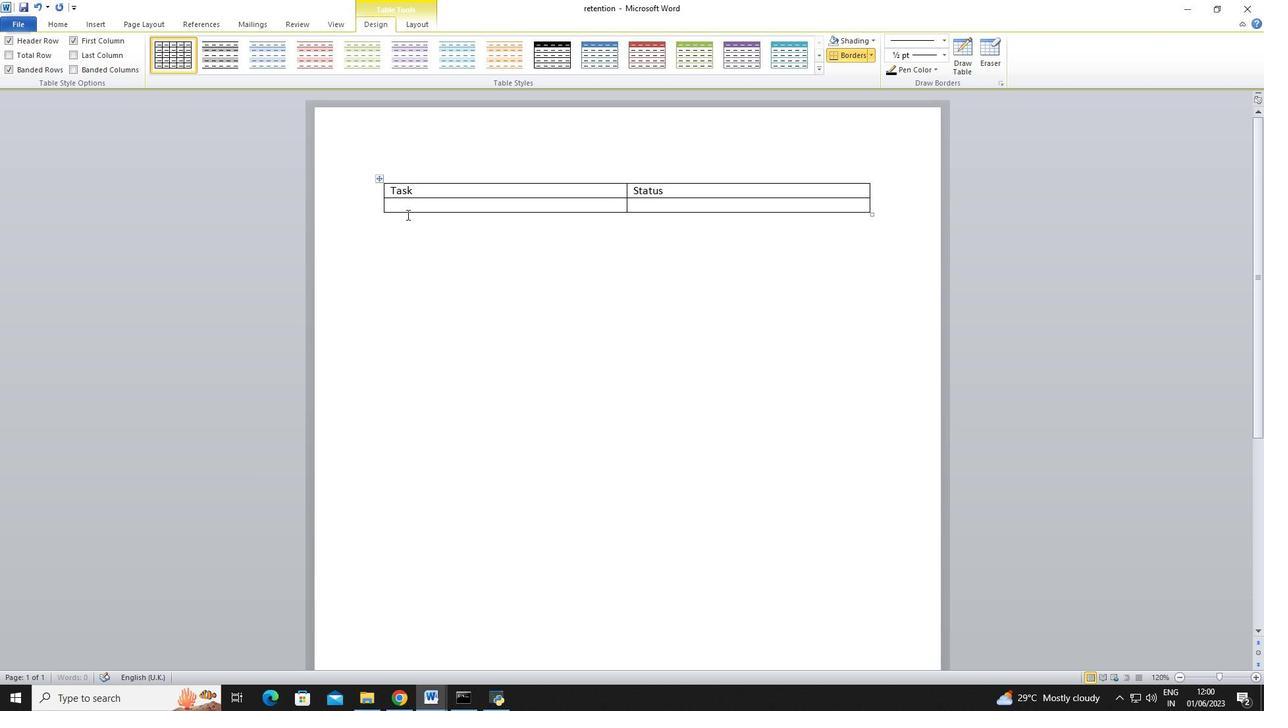 
Action: Mouse pressed left at (407, 212)
Screenshot: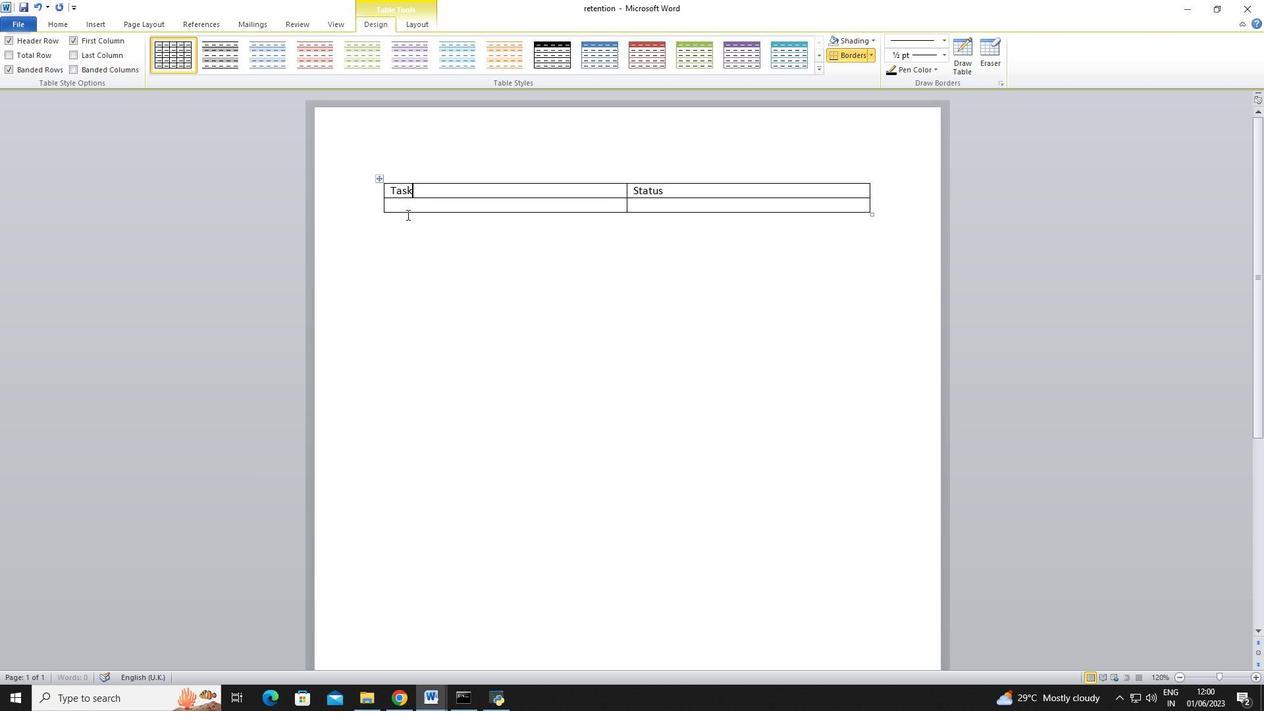 
Action: Mouse moved to (413, 208)
Screenshot: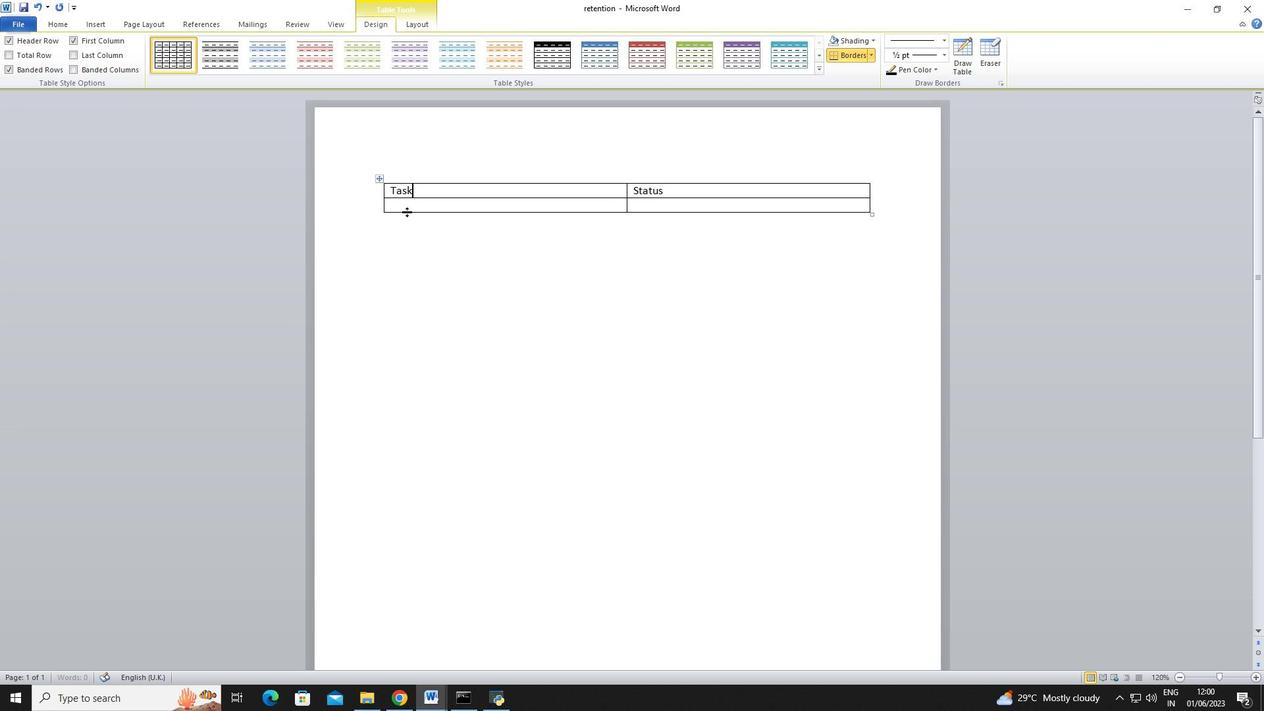 
Action: Mouse pressed left at (413, 208)
Screenshot: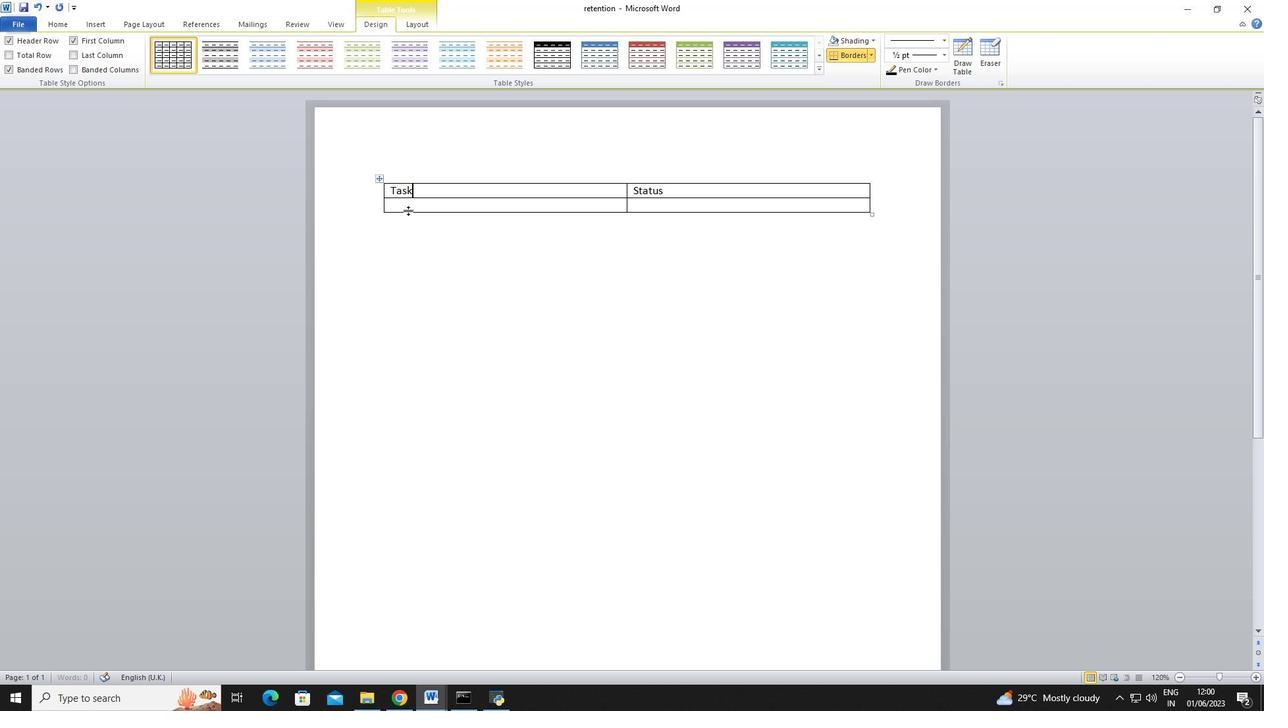 
Action: Key pressed <Key.shift><Key.shift><Key.shift>Research<Key.space>
Screenshot: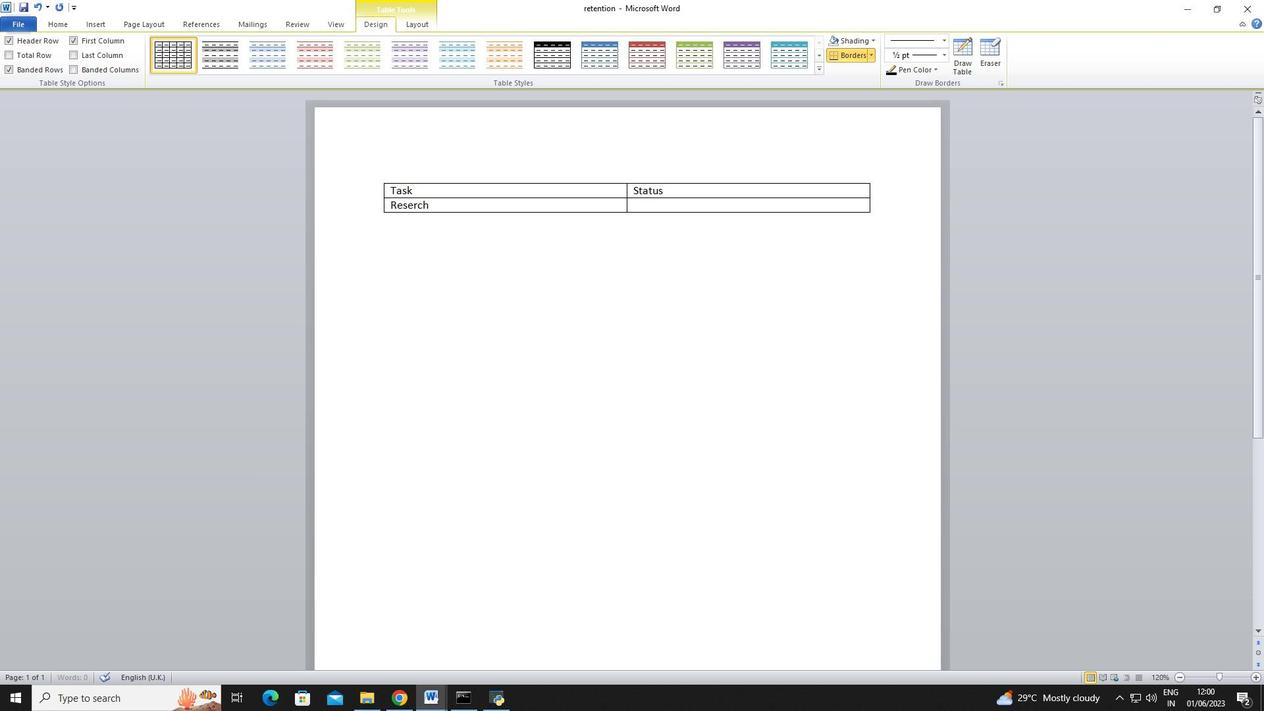 
Action: Mouse moved to (643, 205)
Screenshot: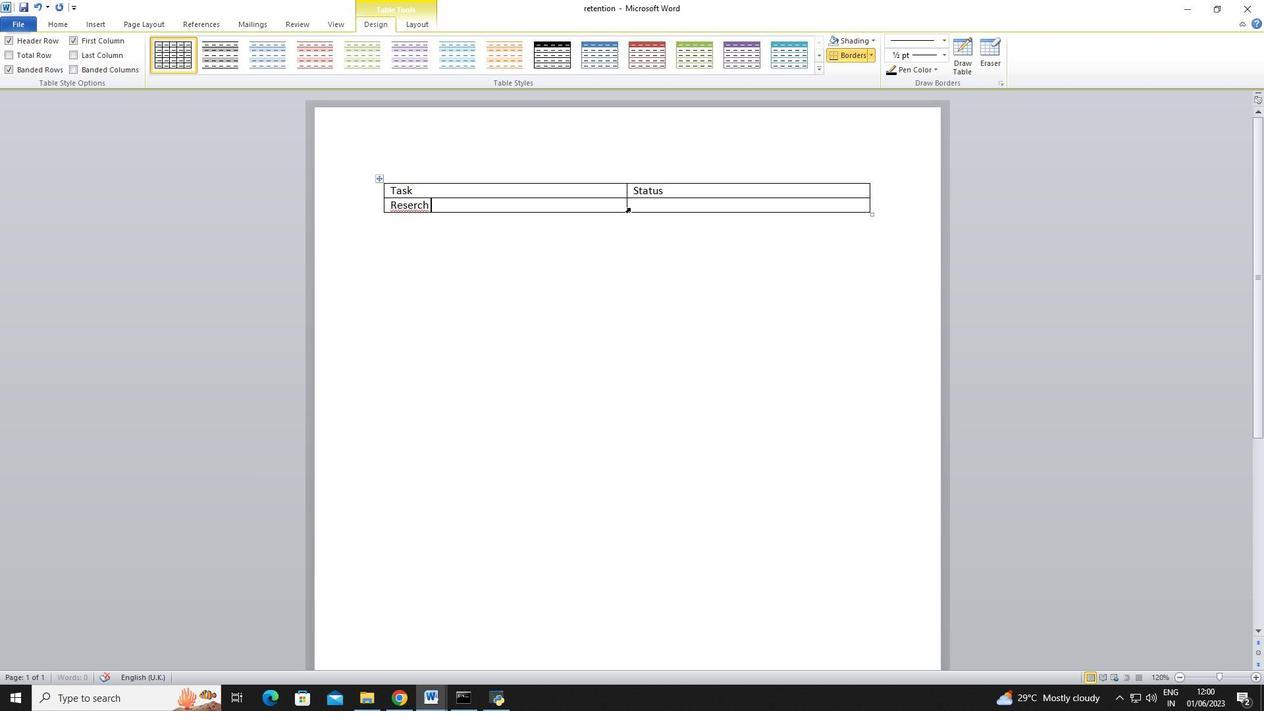 
Action: Mouse pressed left at (643, 205)
Screenshot: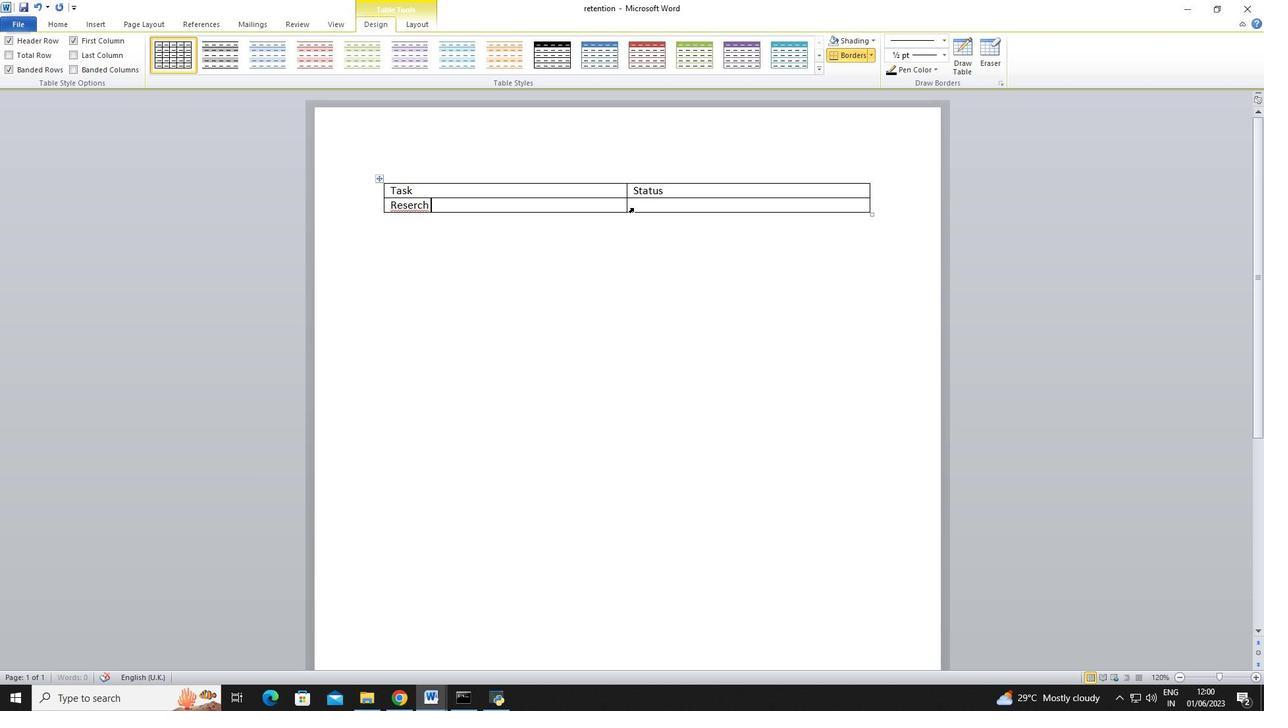 
Action: Mouse moved to (408, 204)
Screenshot: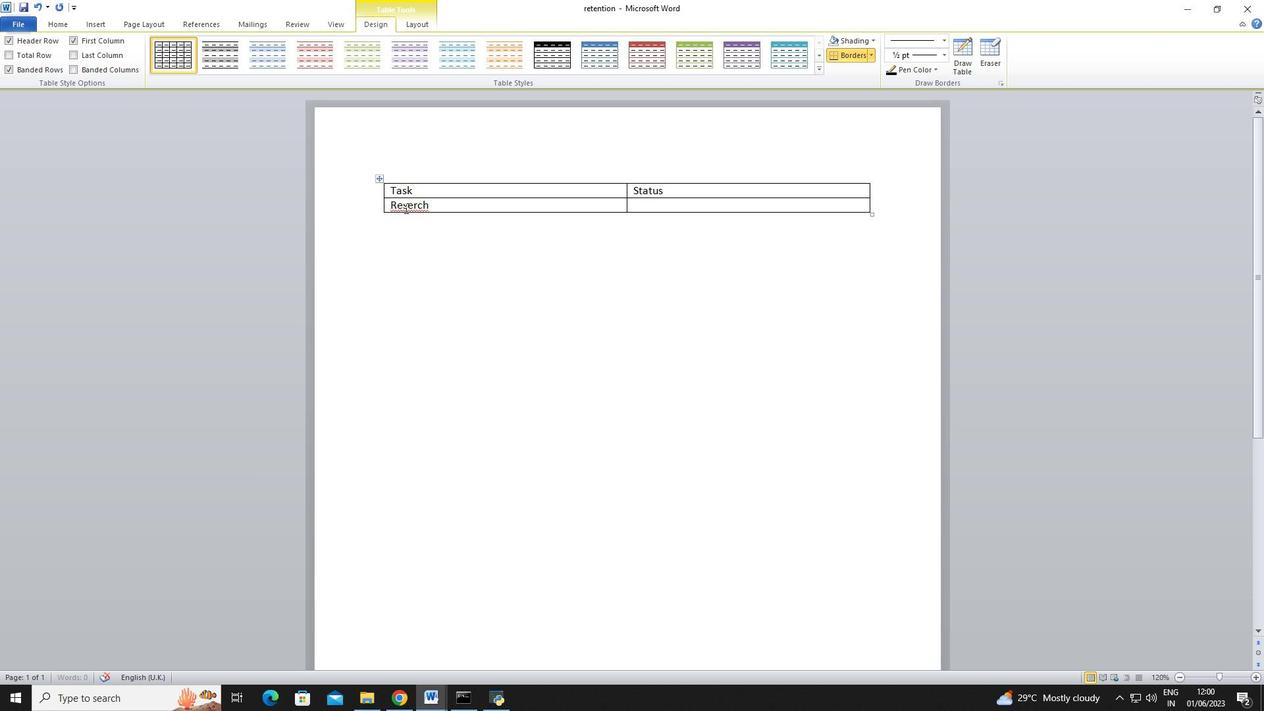 
Action: Mouse pressed left at (408, 204)
Screenshot: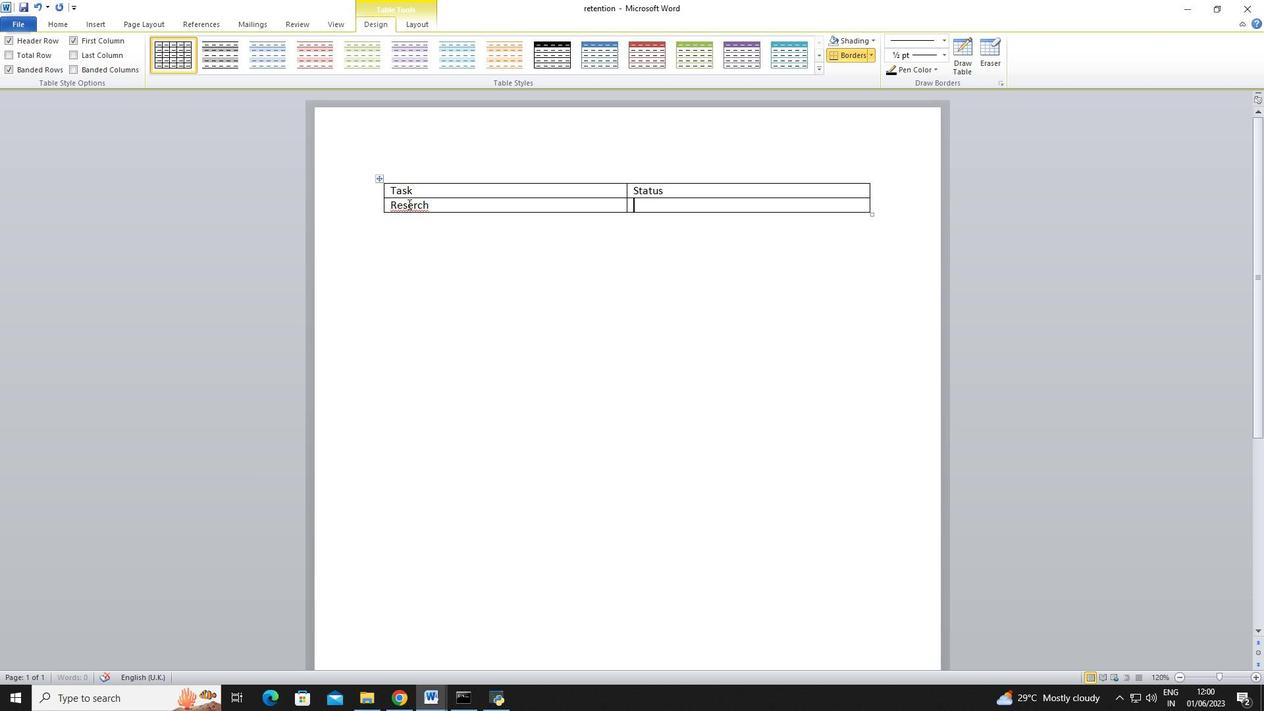 
Action: Mouse moved to (413, 204)
Screenshot: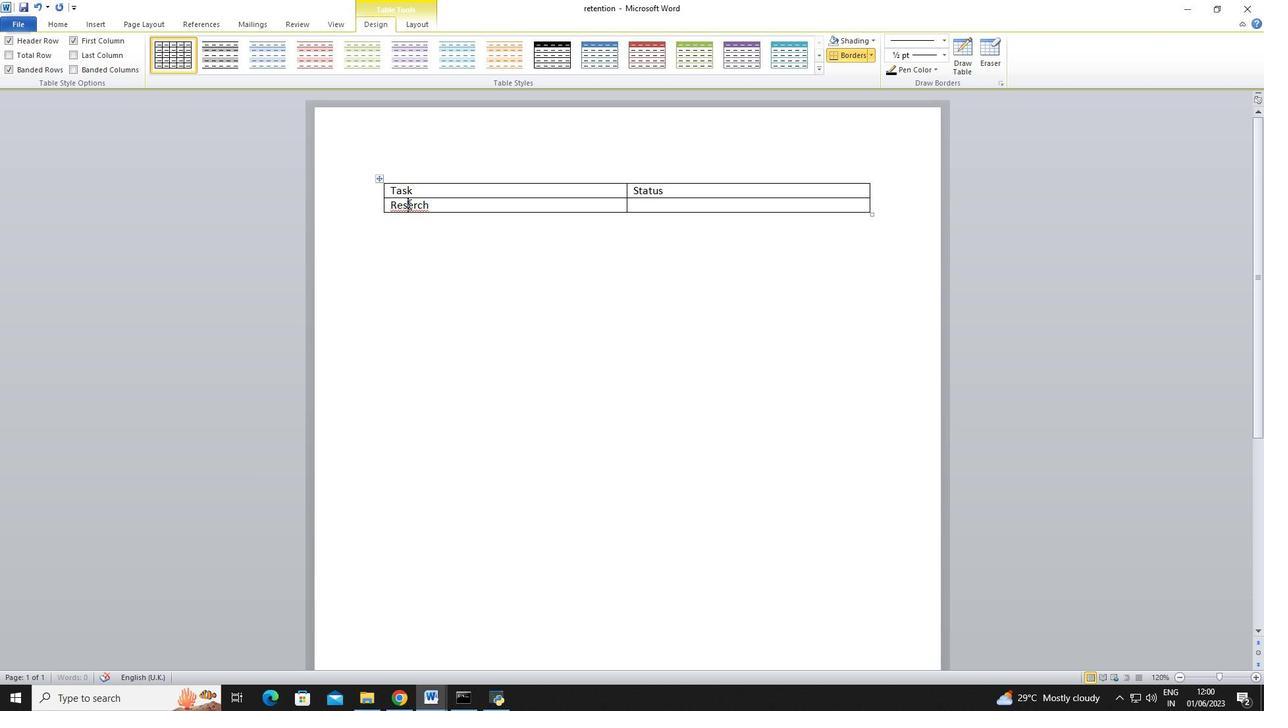 
Action: Mouse pressed left at (413, 204)
Screenshot: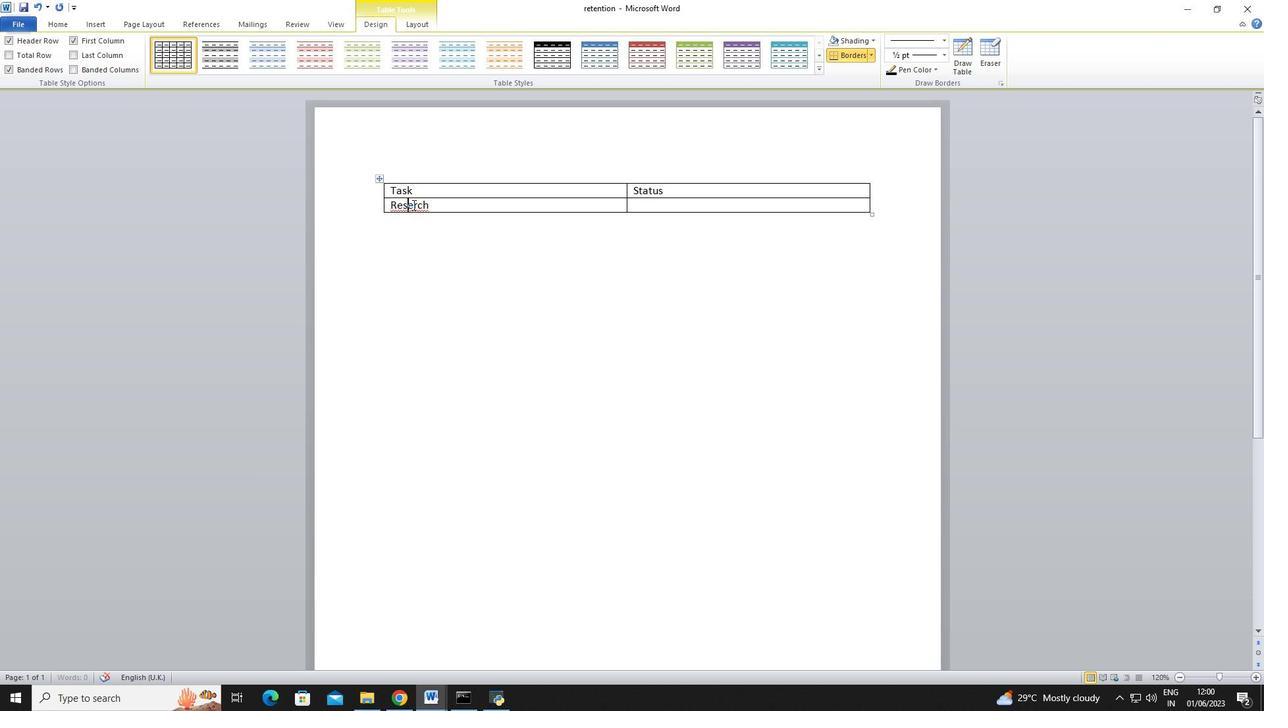 
Action: Mouse moved to (430, 239)
Screenshot: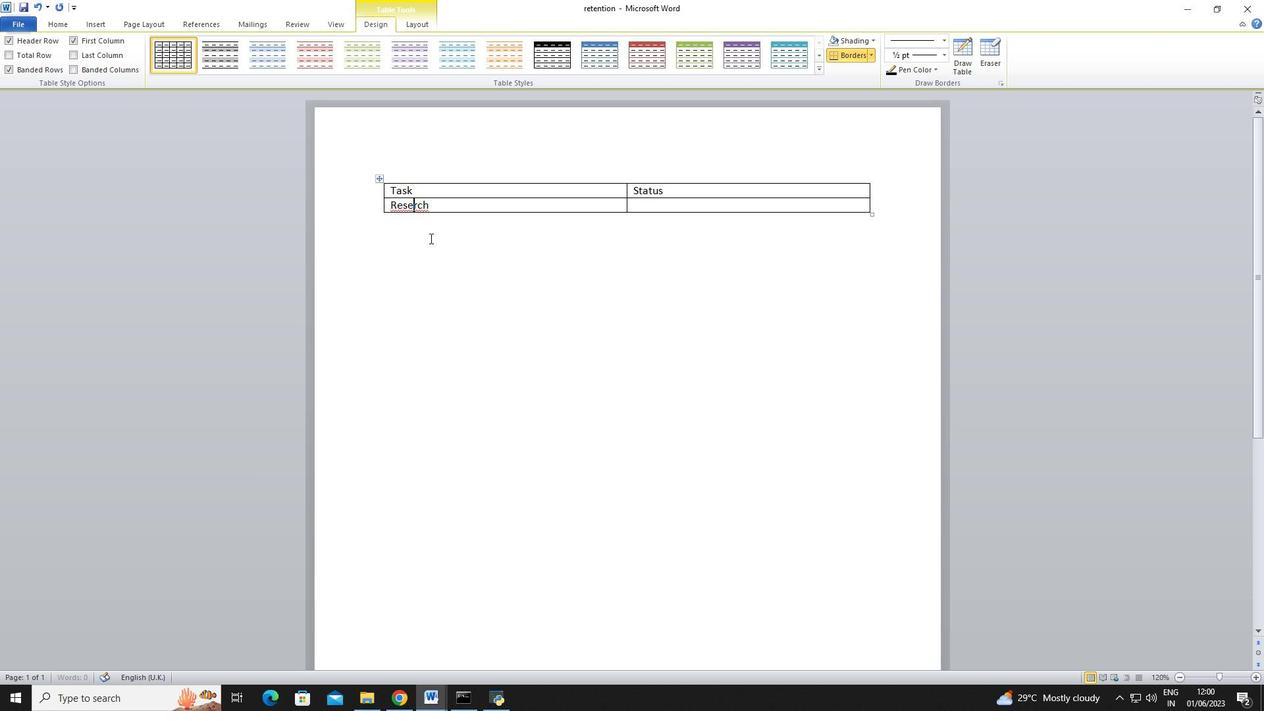 
Action: Key pressed a
Screenshot: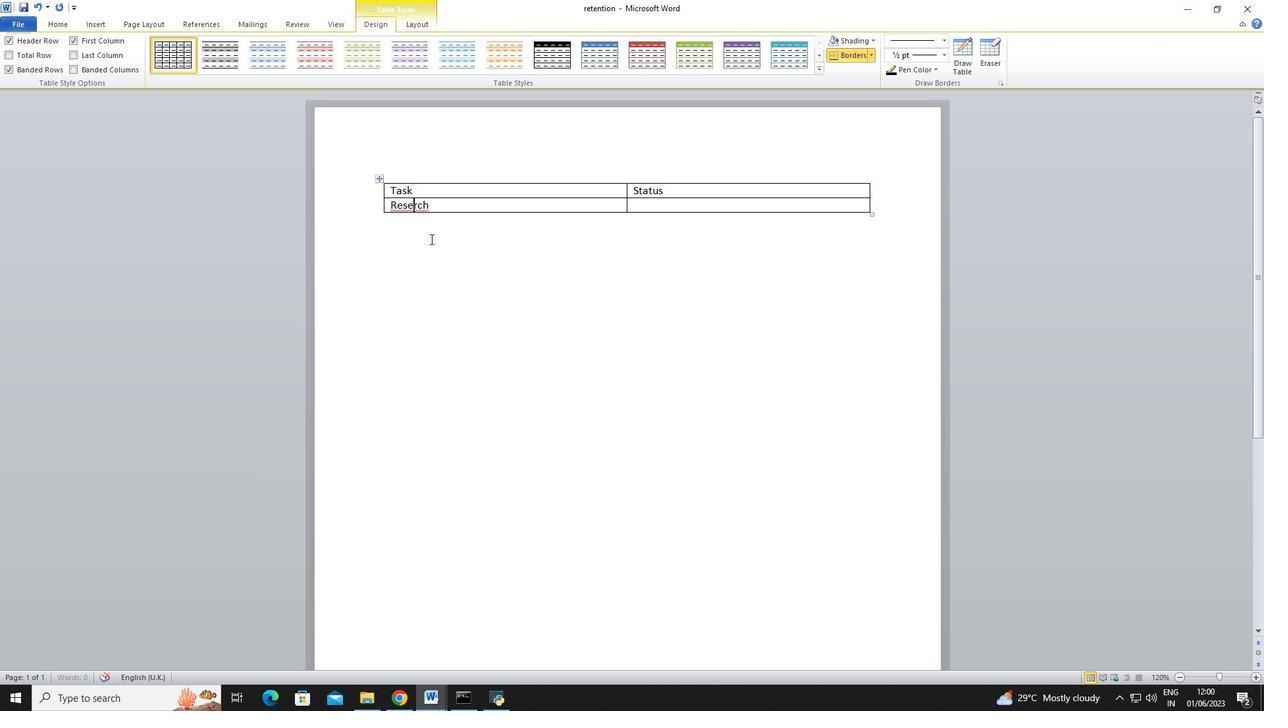 
Action: Mouse moved to (635, 200)
Screenshot: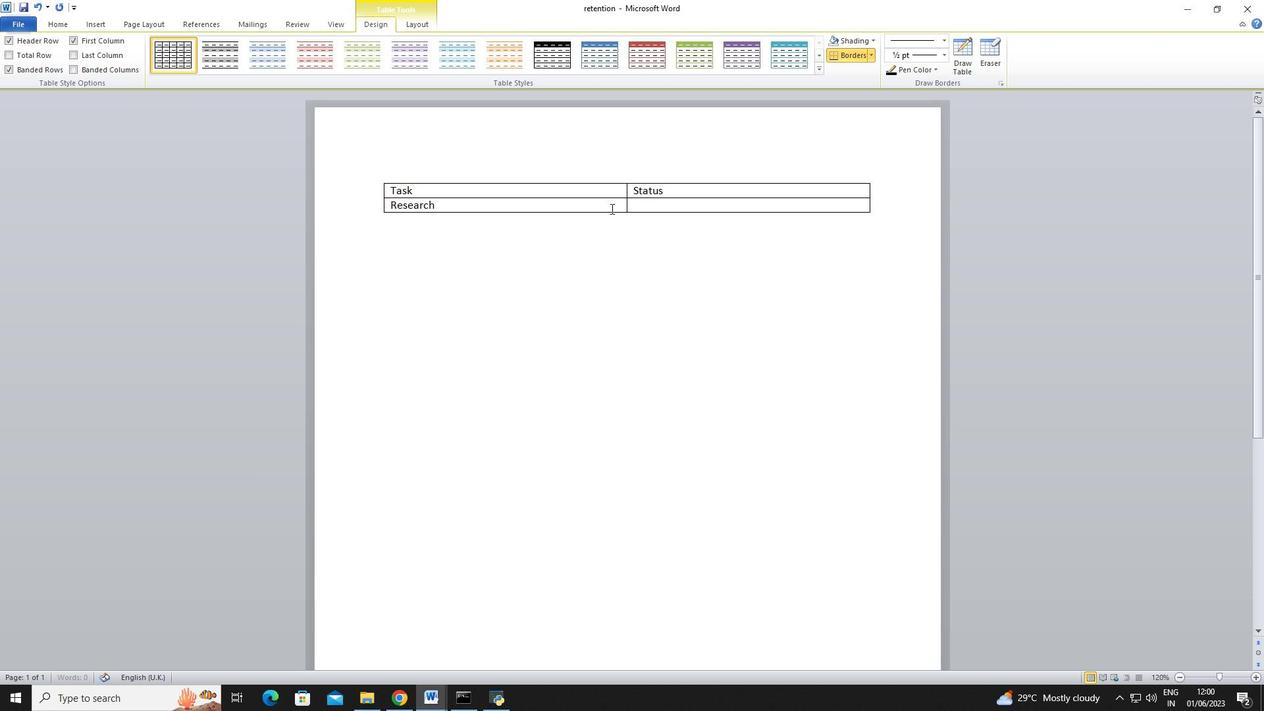 
Action: Mouse pressed left at (635, 200)
Screenshot: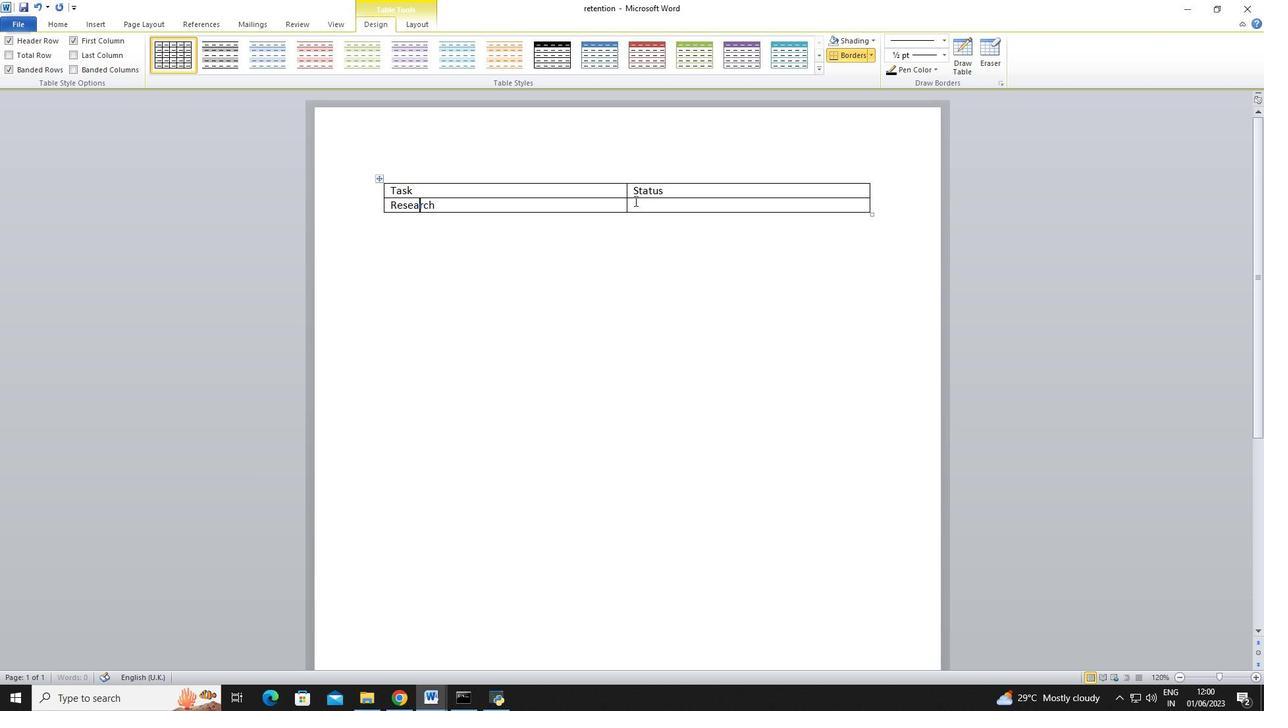 
Action: Key pressed <Key.shift>
Screenshot: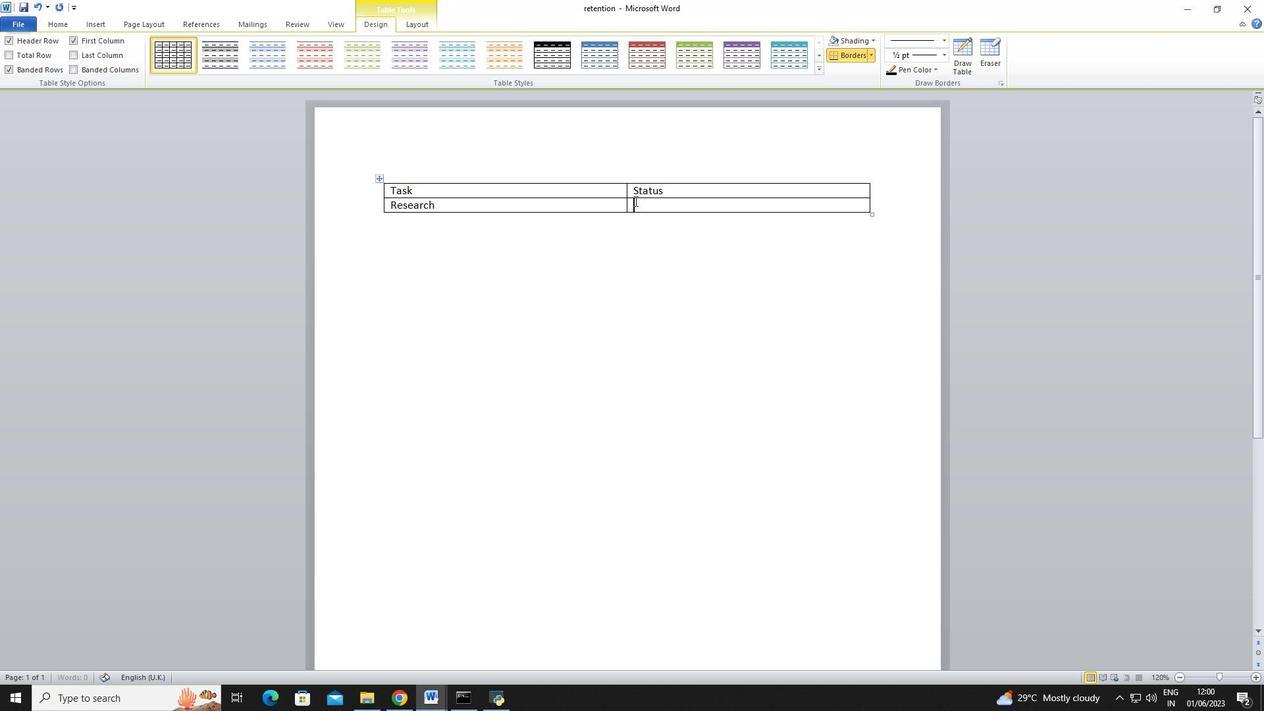 
Action: Mouse moved to (746, 202)
Screenshot: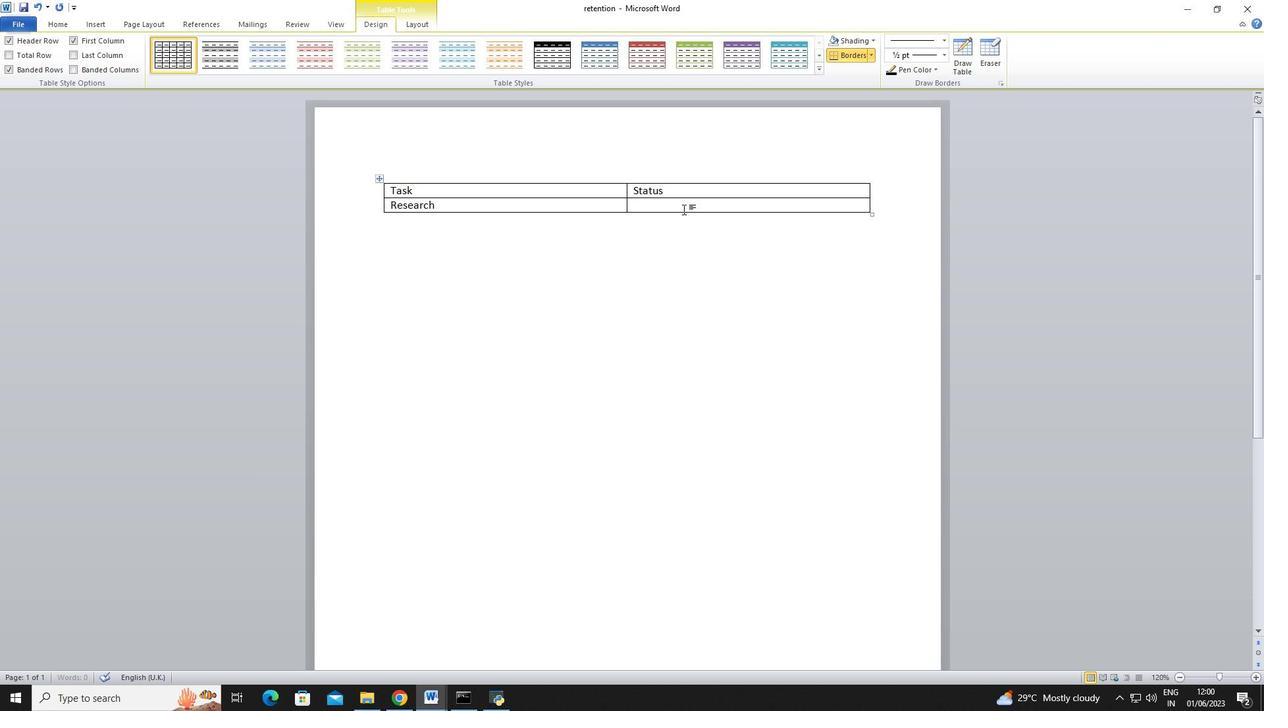 
Action: Key pressed C
Screenshot: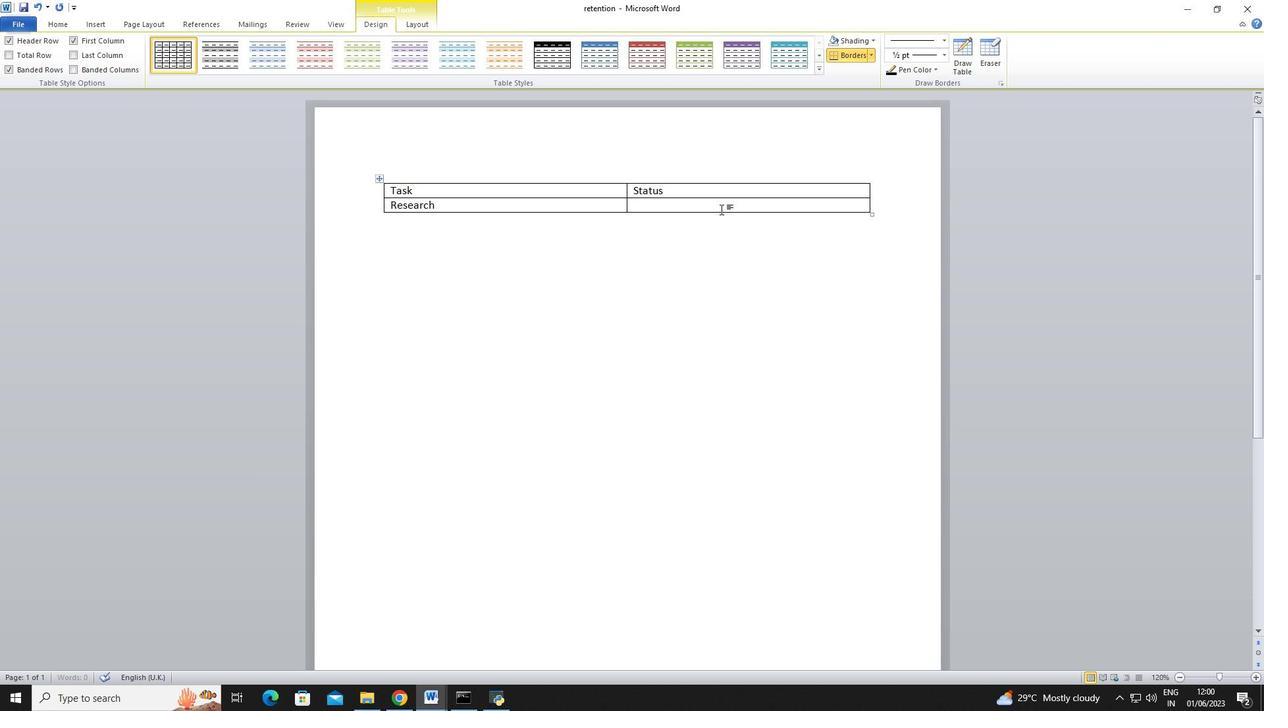 
Action: Mouse moved to (708, 177)
Screenshot: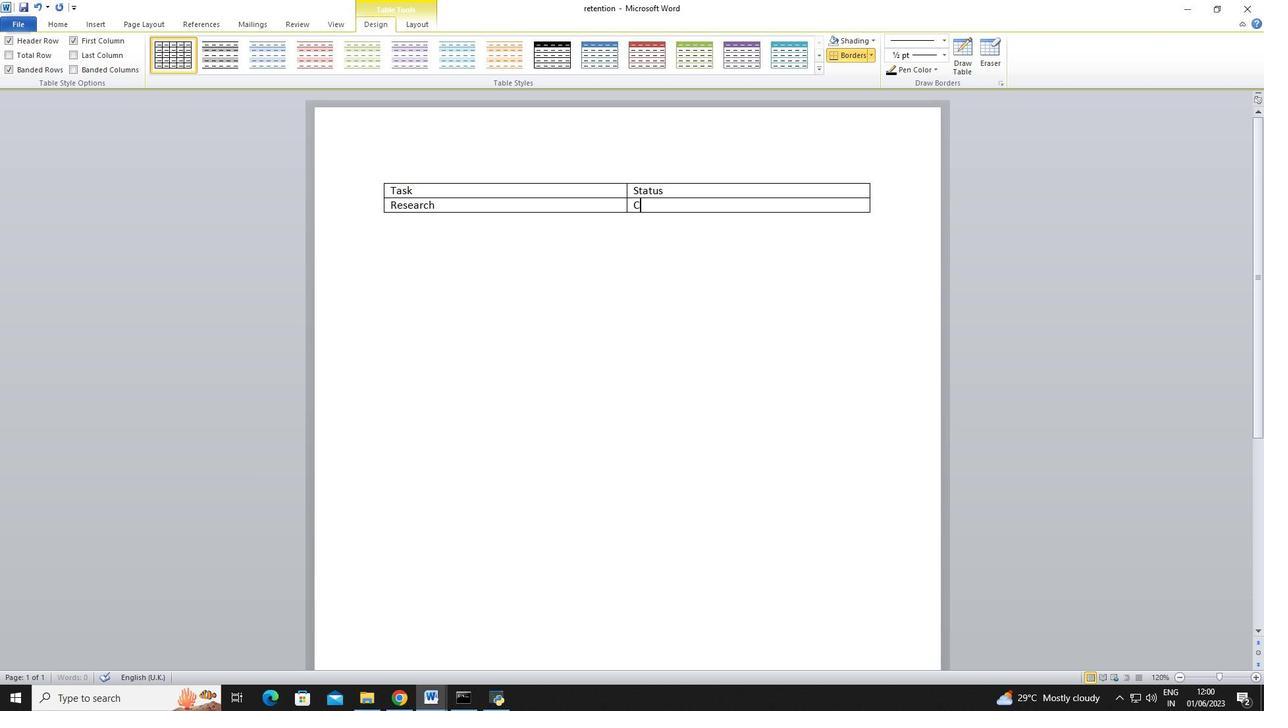 
Action: Key pressed ompleted
Screenshot: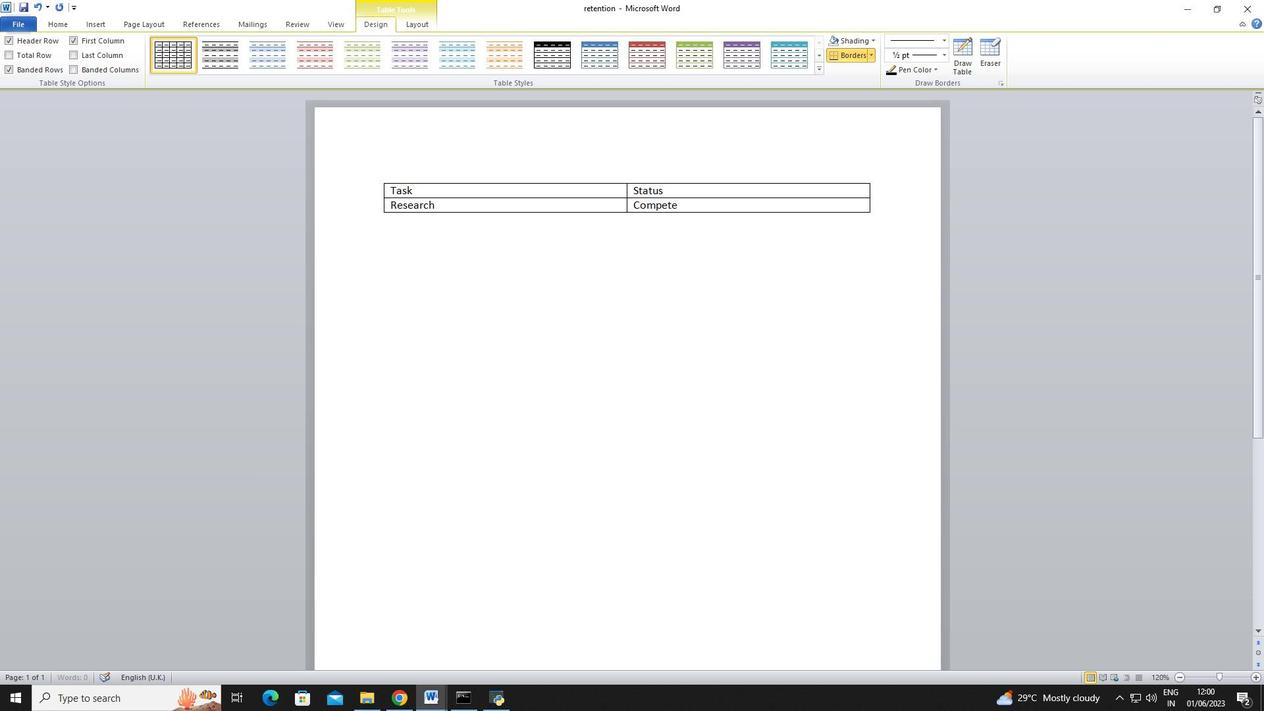 
Action: Mouse moved to (390, 187)
Screenshot: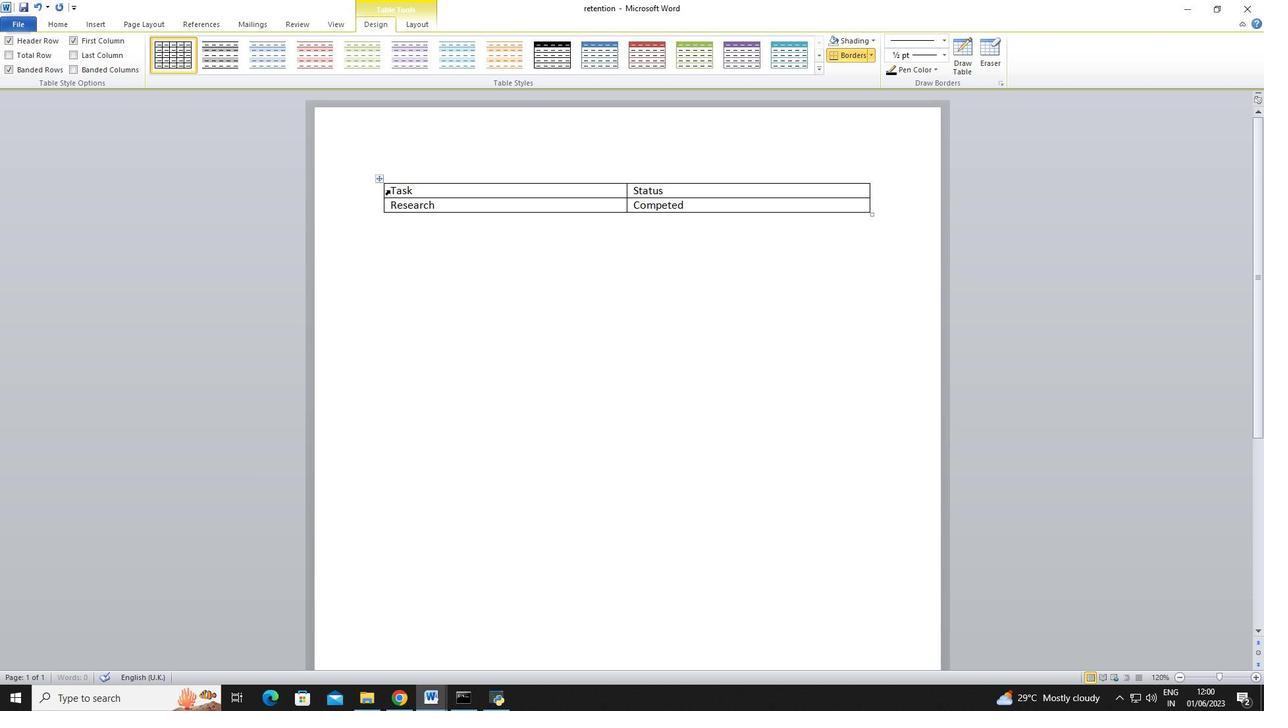 
Action: Mouse pressed left at (390, 187)
Screenshot: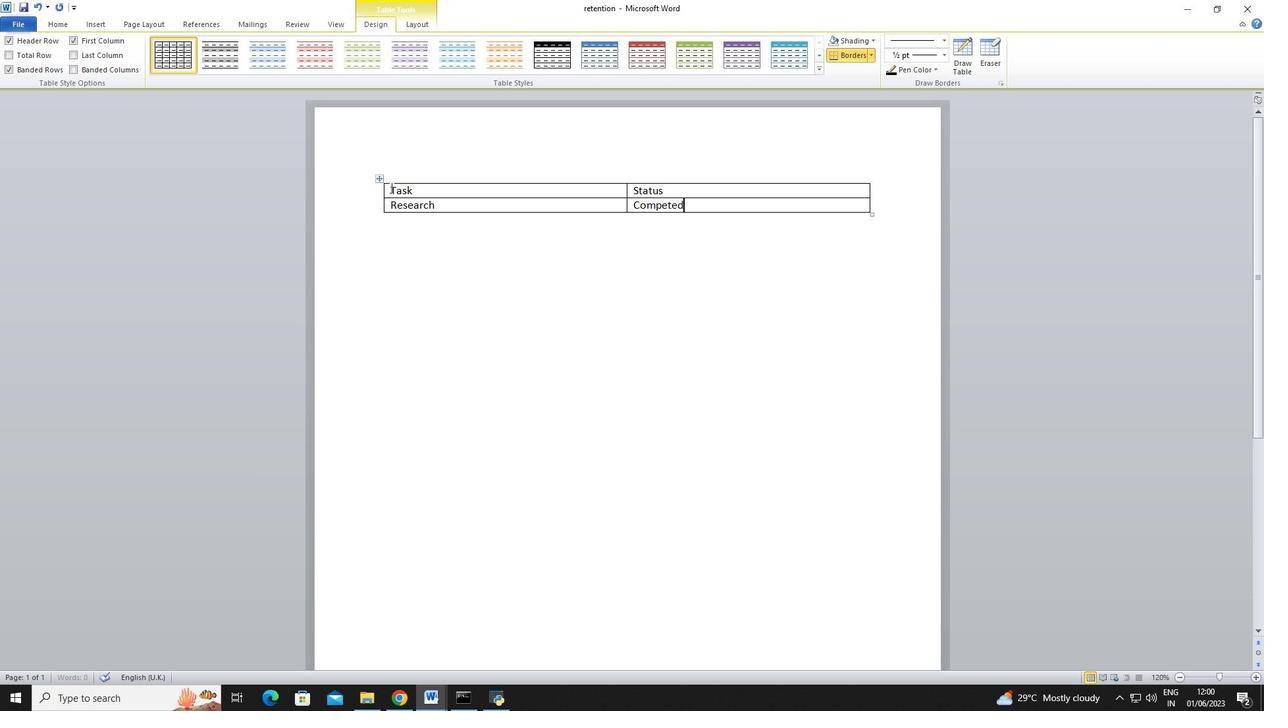 
Action: Mouse moved to (557, 45)
Screenshot: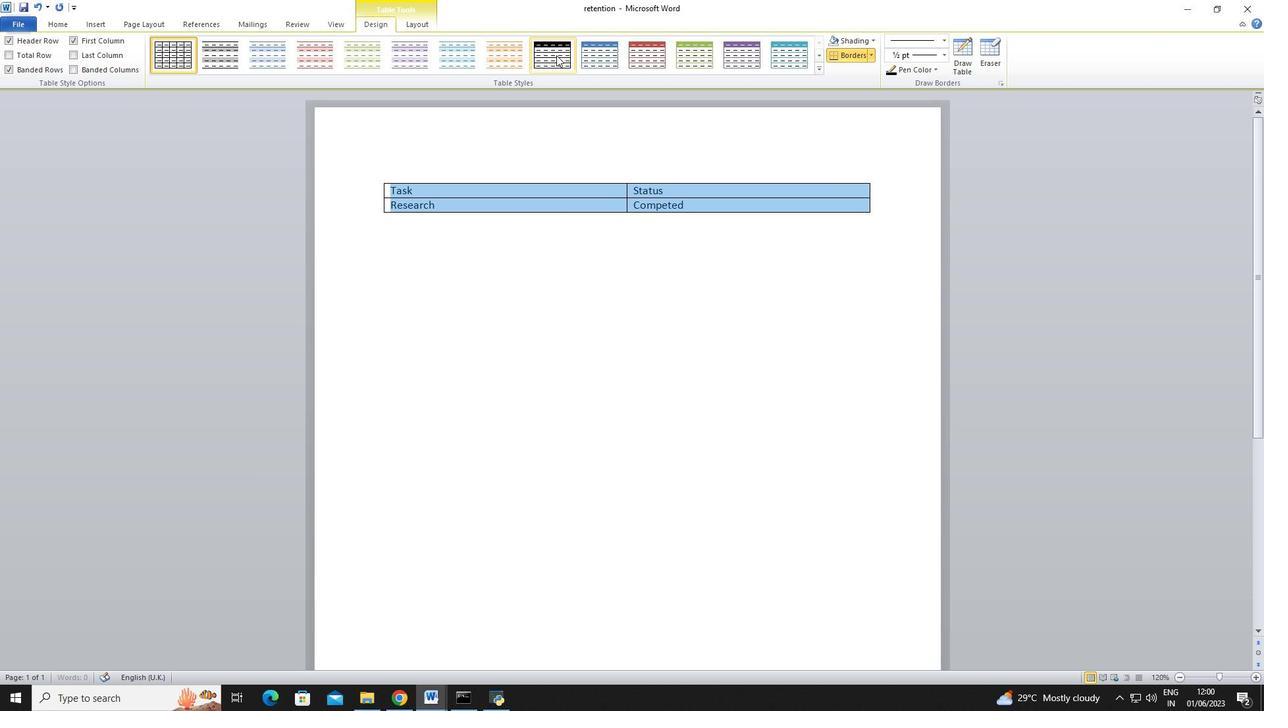 
Action: Mouse pressed left at (557, 45)
Screenshot: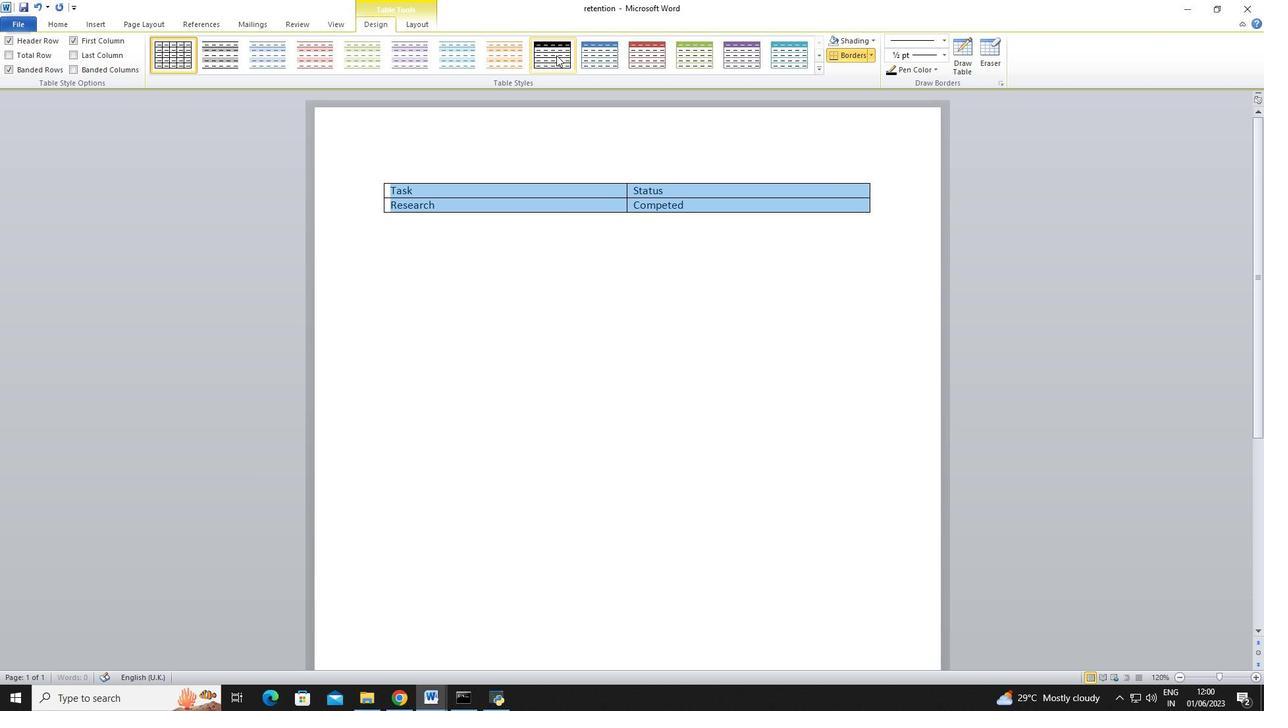 
Action: Mouse moved to (351, 299)
Screenshot: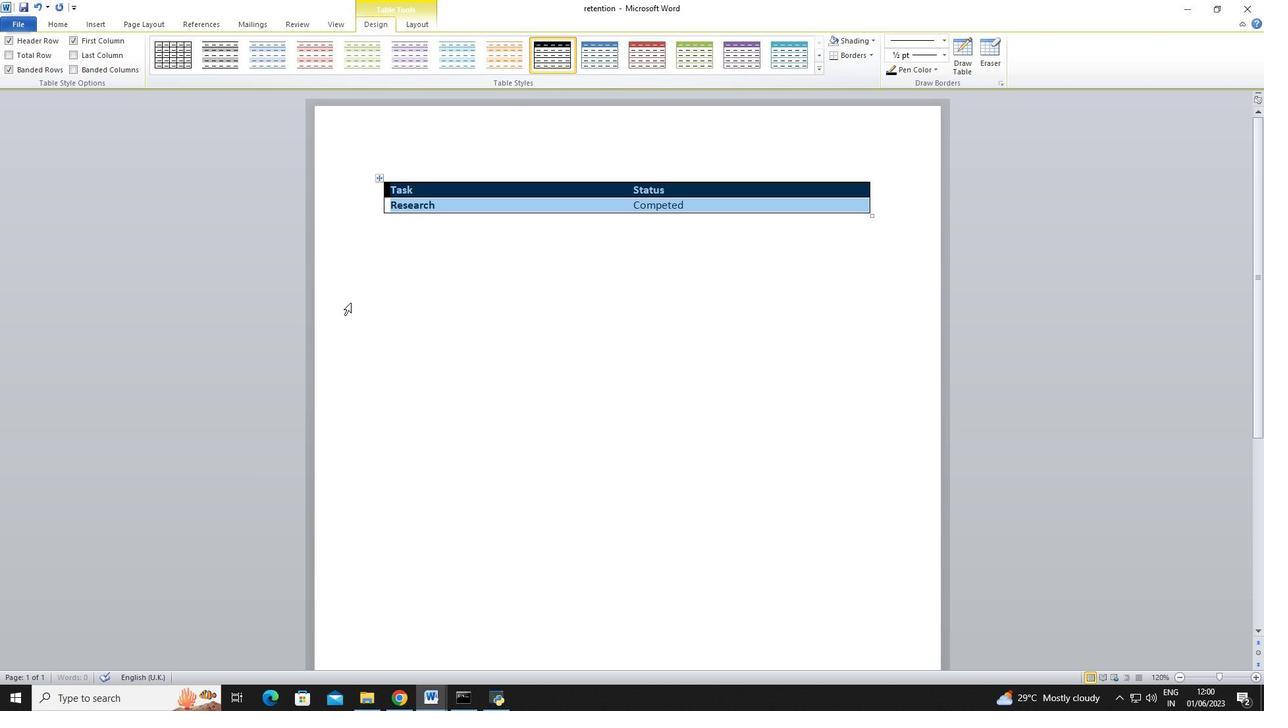 
Action: Mouse pressed left at (351, 299)
Screenshot: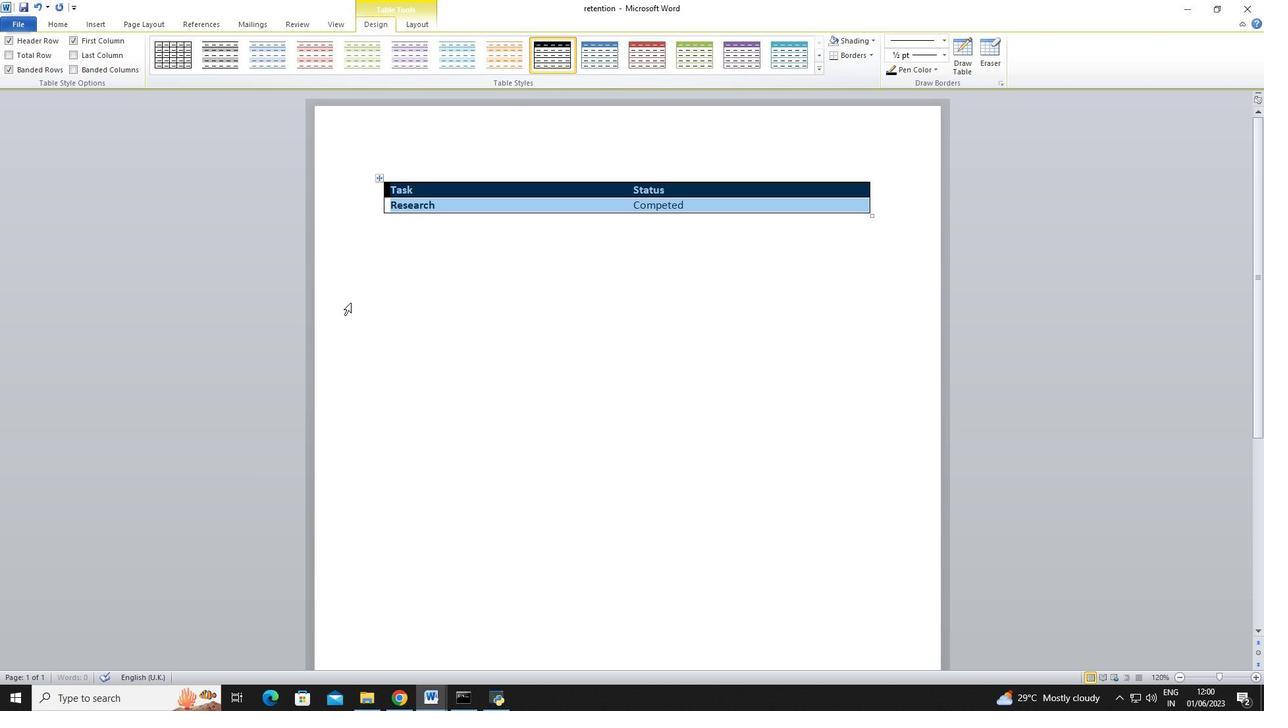 
Action: Mouse moved to (347, 225)
Screenshot: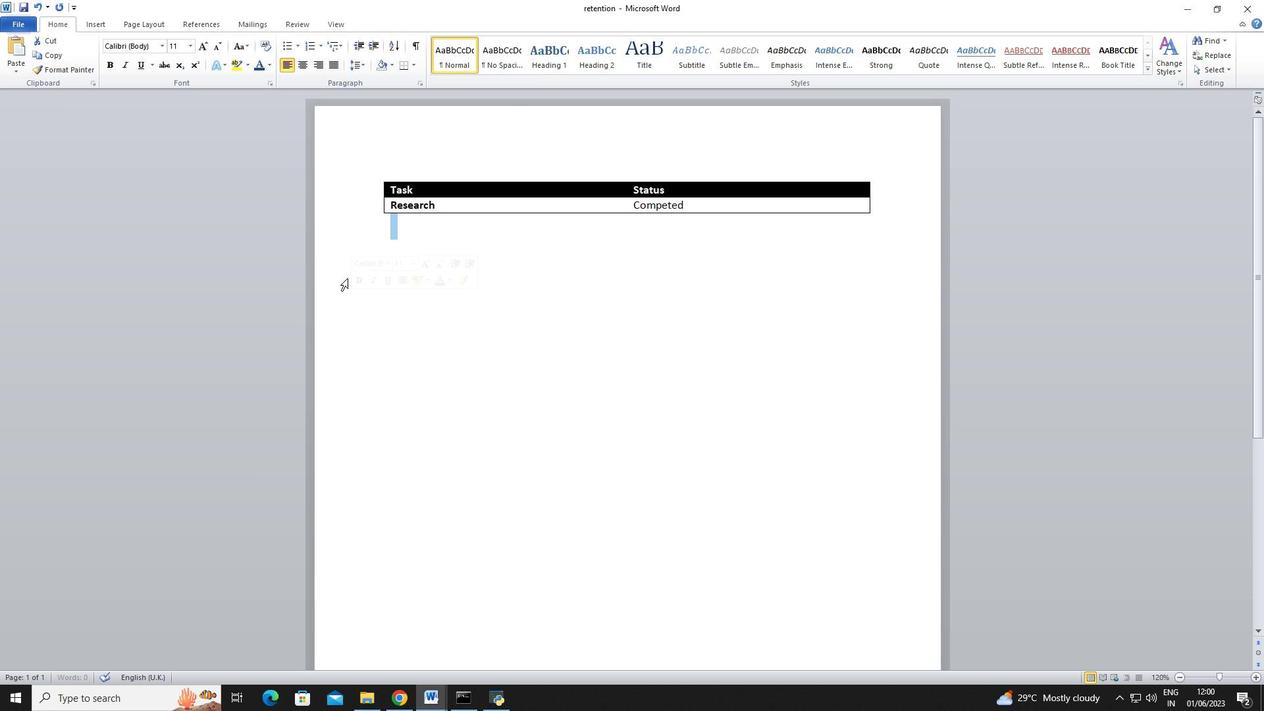 
Action: Mouse pressed left at (347, 225)
Screenshot: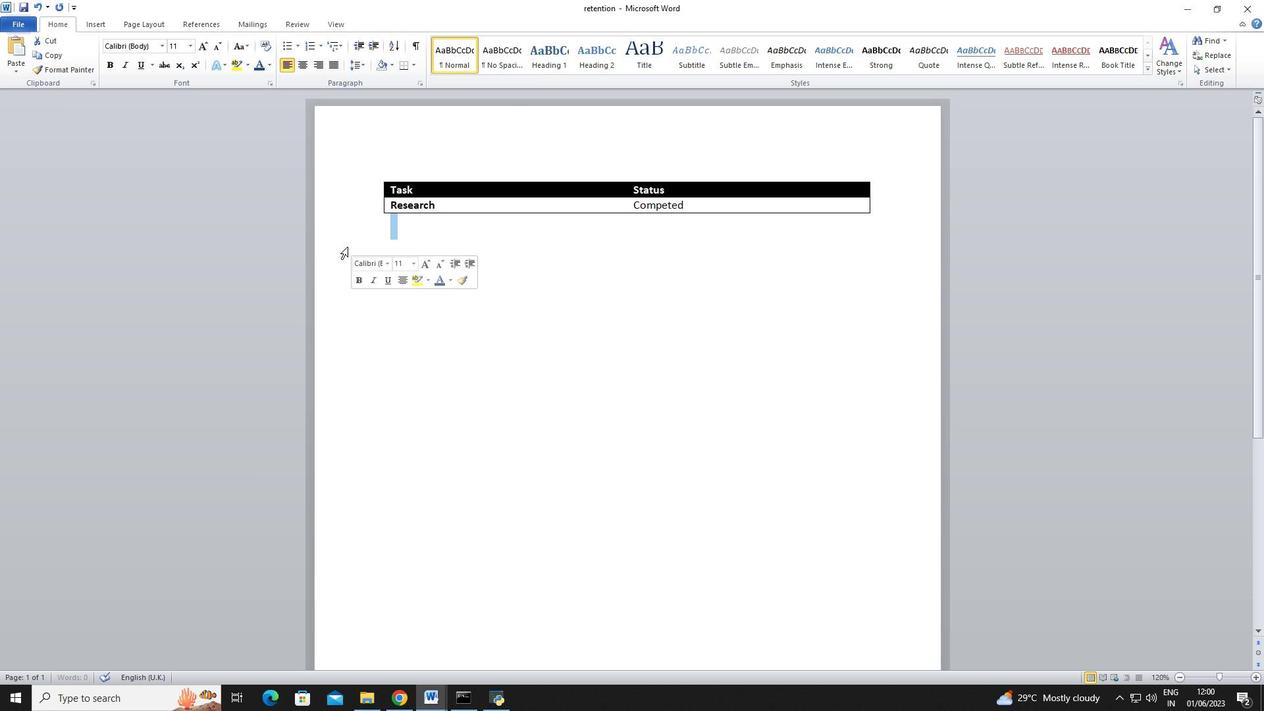 
